 Task: Search one way flight ticket for 5 adults, 2 children, 1 infant in seat and 1 infant on lap in economy from Alpena: Alpena County Regional Airport to Jacksonville: Albert J. Ellis Airport on 5-3-2023. Choice of flights is Alaska. Number of bags: 1 carry on bag. Price is upto 78000. Outbound departure time preference is 21:00.
Action: Mouse moved to (210, 310)
Screenshot: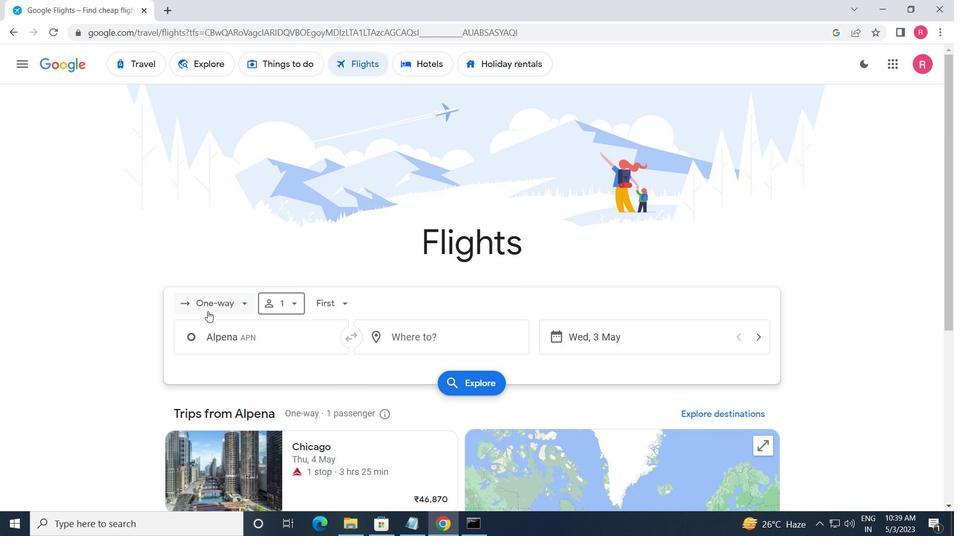 
Action: Mouse pressed left at (210, 310)
Screenshot: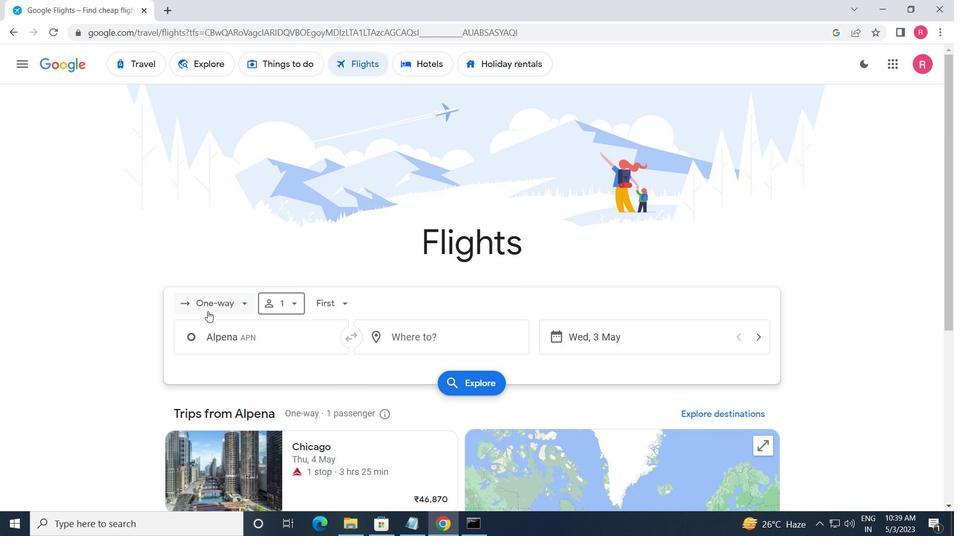 
Action: Mouse moved to (230, 358)
Screenshot: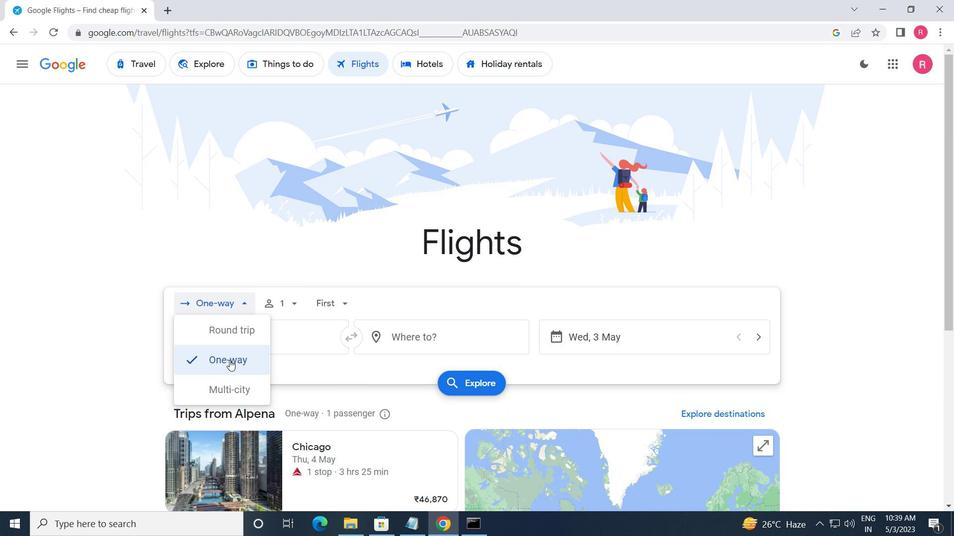 
Action: Mouse pressed left at (230, 358)
Screenshot: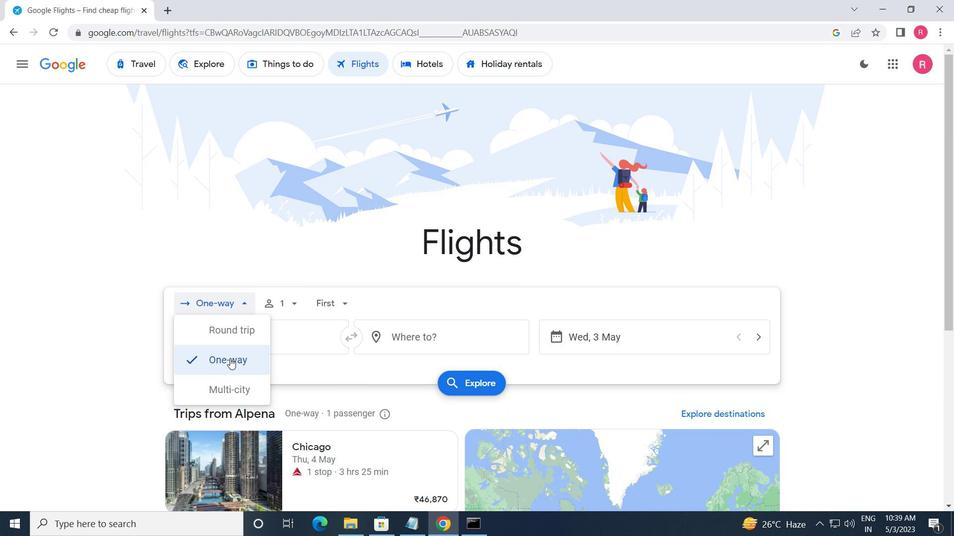 
Action: Mouse moved to (302, 301)
Screenshot: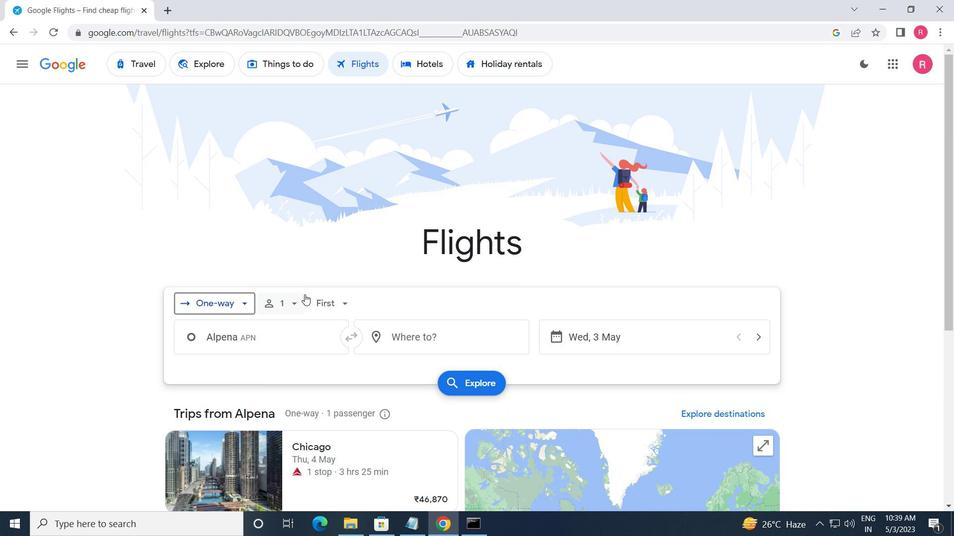 
Action: Mouse pressed left at (302, 301)
Screenshot: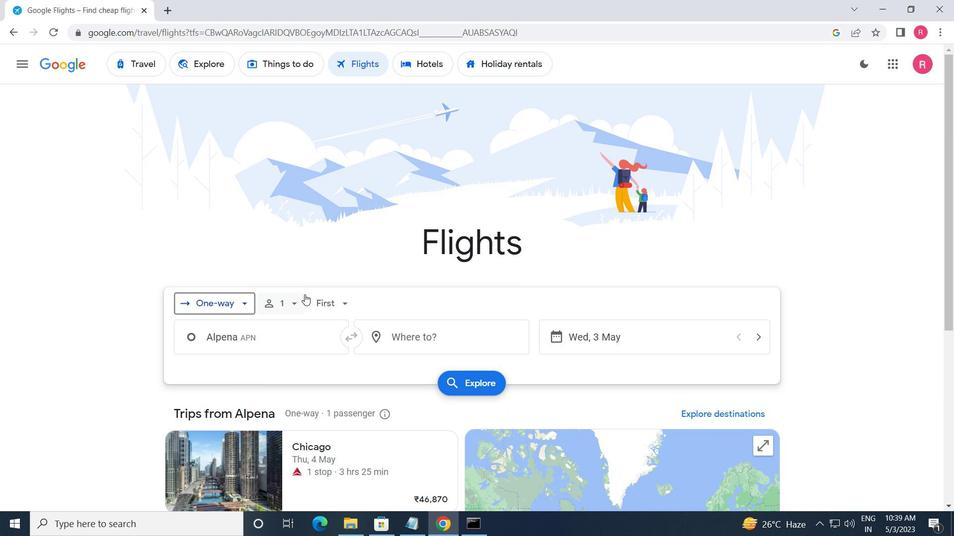 
Action: Mouse moved to (380, 337)
Screenshot: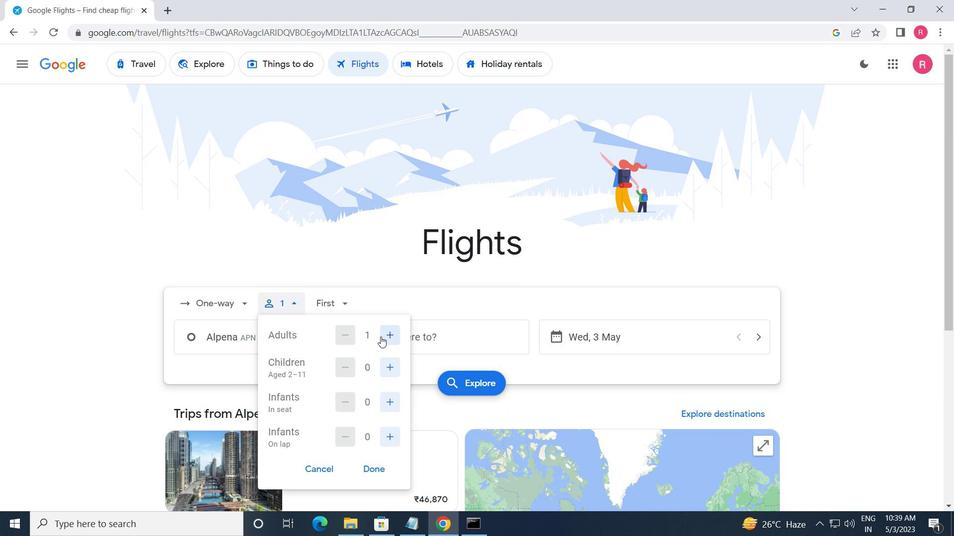 
Action: Mouse pressed left at (380, 337)
Screenshot: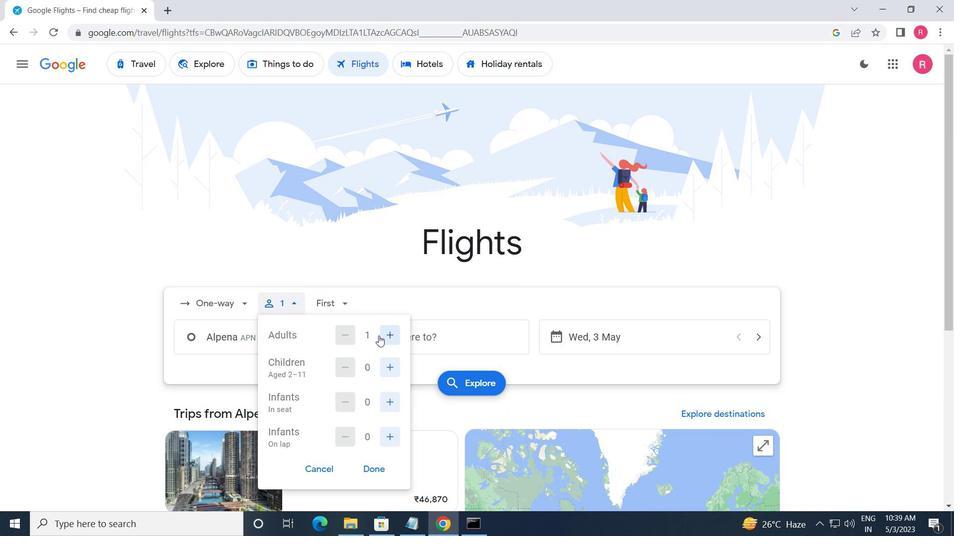
Action: Mouse pressed left at (380, 337)
Screenshot: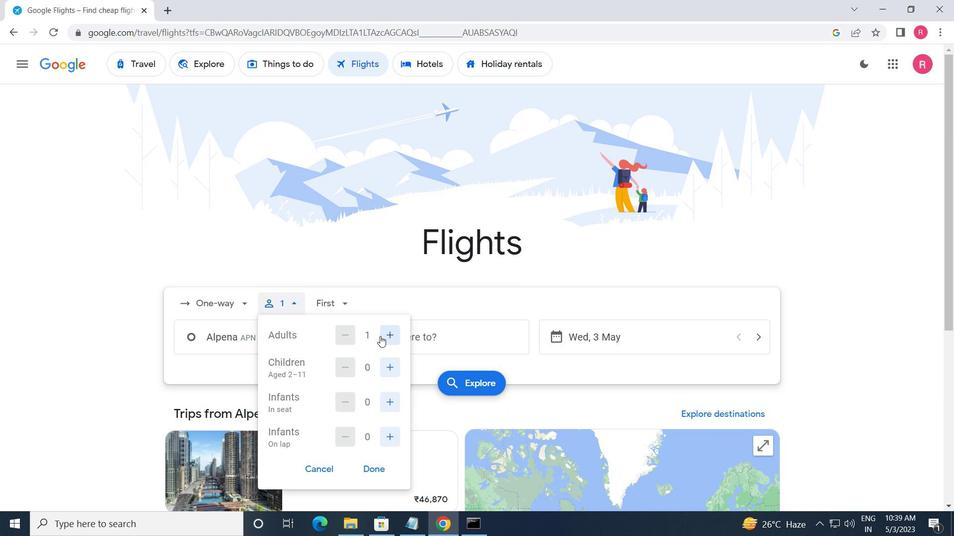 
Action: Mouse pressed left at (380, 337)
Screenshot: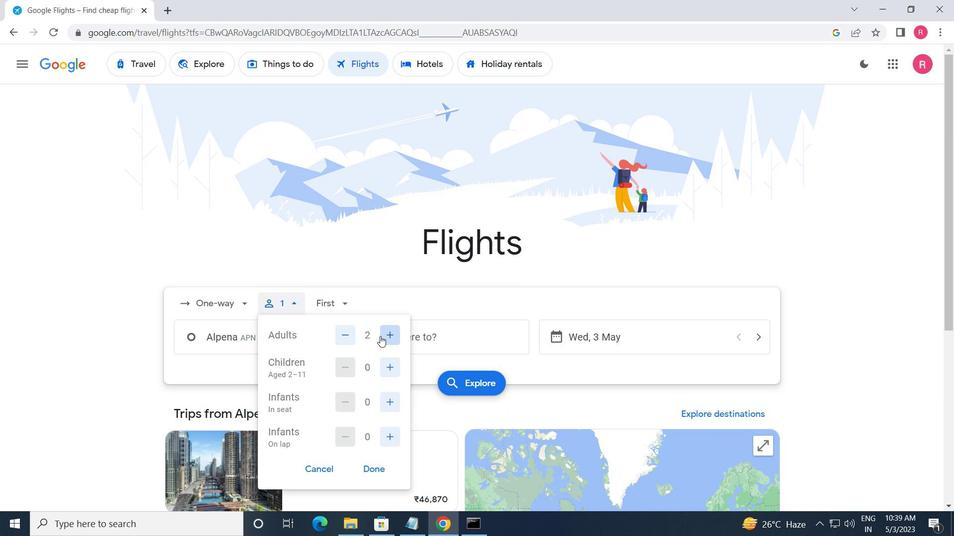 
Action: Mouse moved to (391, 338)
Screenshot: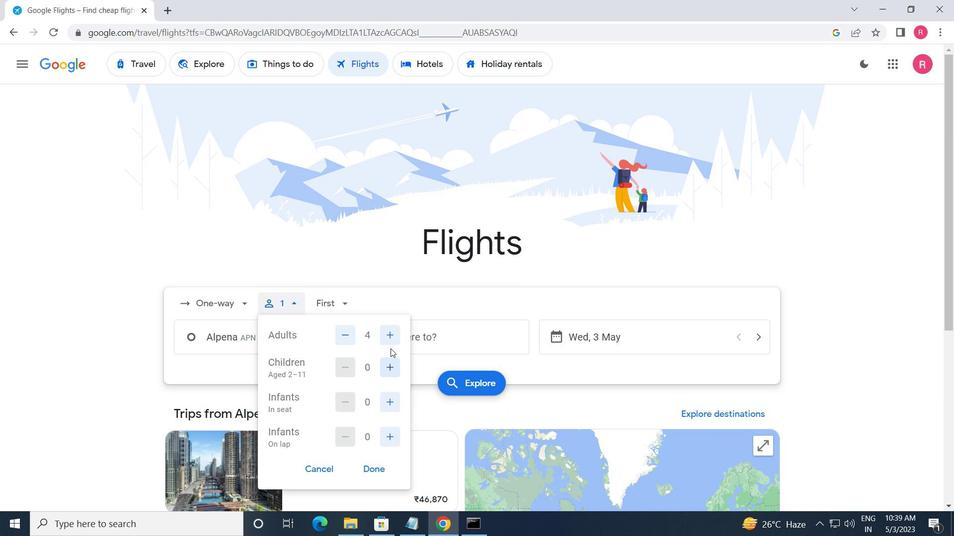 
Action: Mouse pressed left at (391, 338)
Screenshot: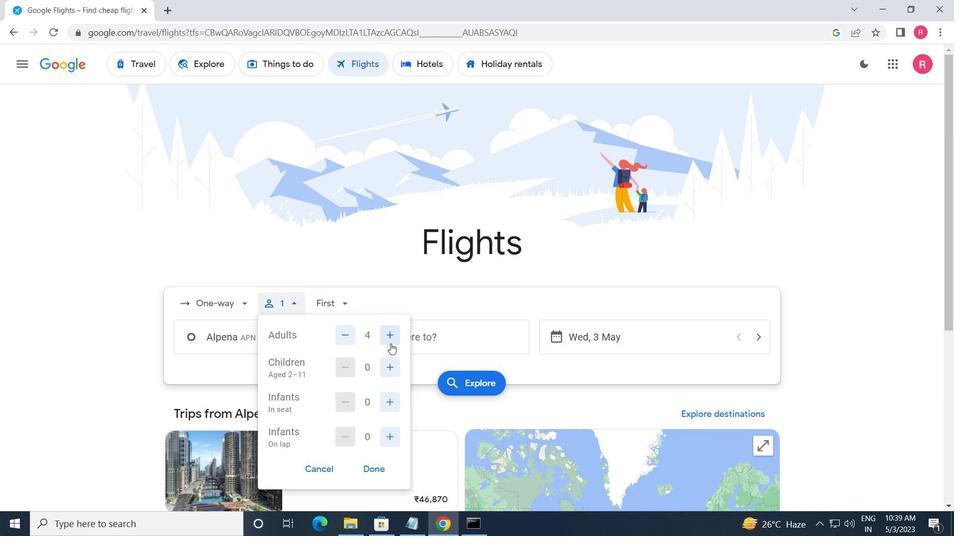 
Action: Mouse moved to (388, 367)
Screenshot: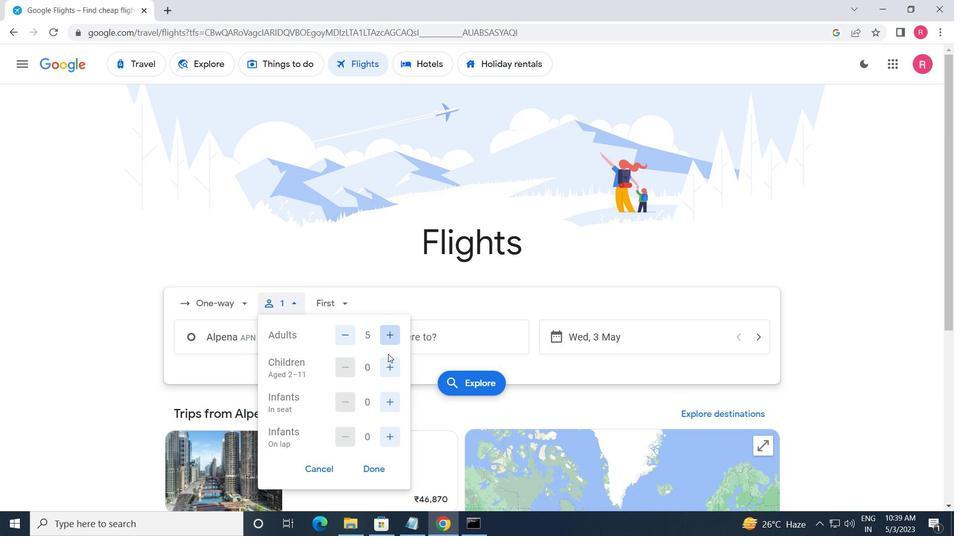 
Action: Mouse pressed left at (388, 367)
Screenshot: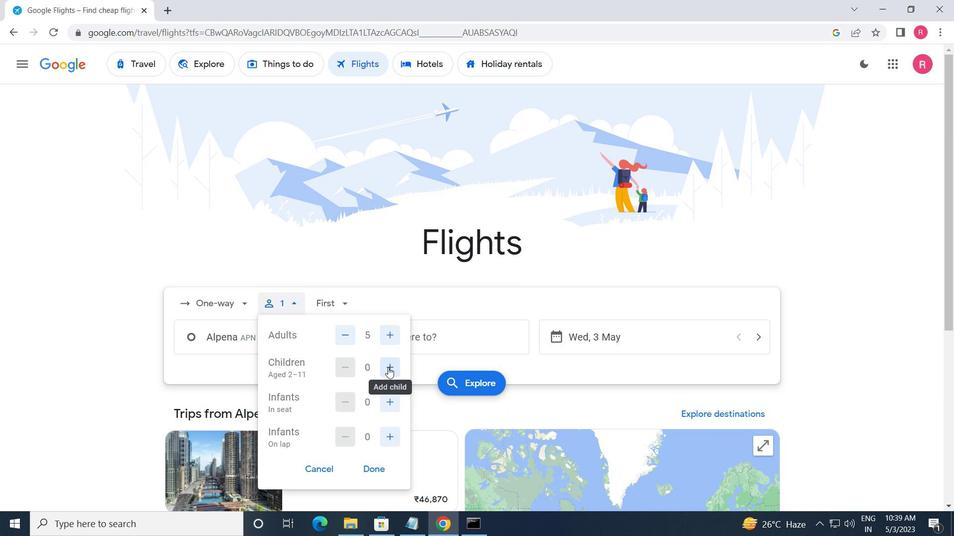 
Action: Mouse moved to (388, 367)
Screenshot: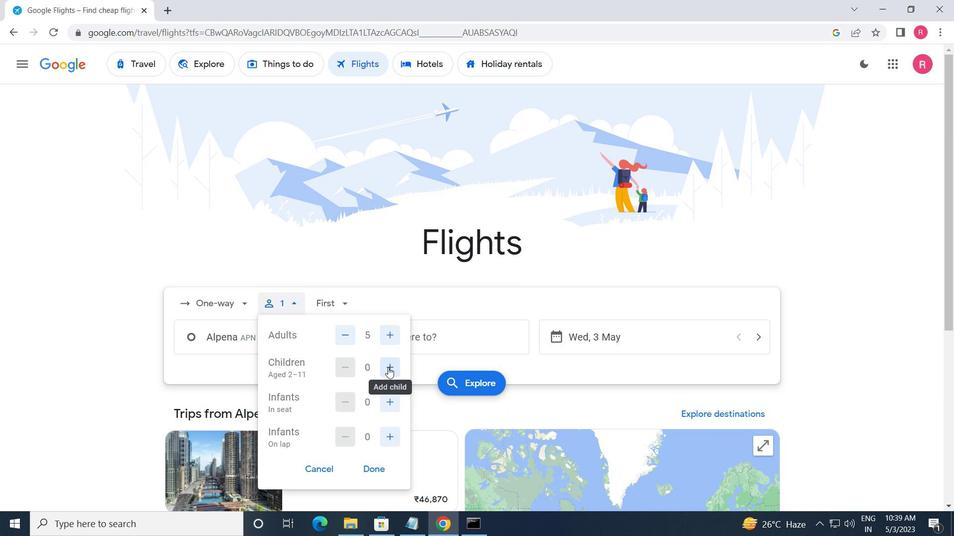 
Action: Mouse pressed left at (388, 367)
Screenshot: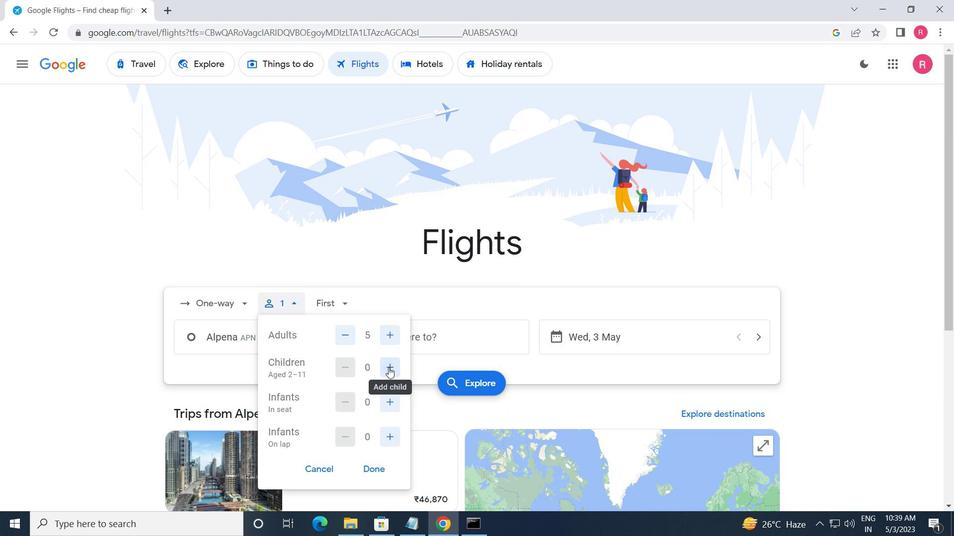 
Action: Mouse moved to (394, 404)
Screenshot: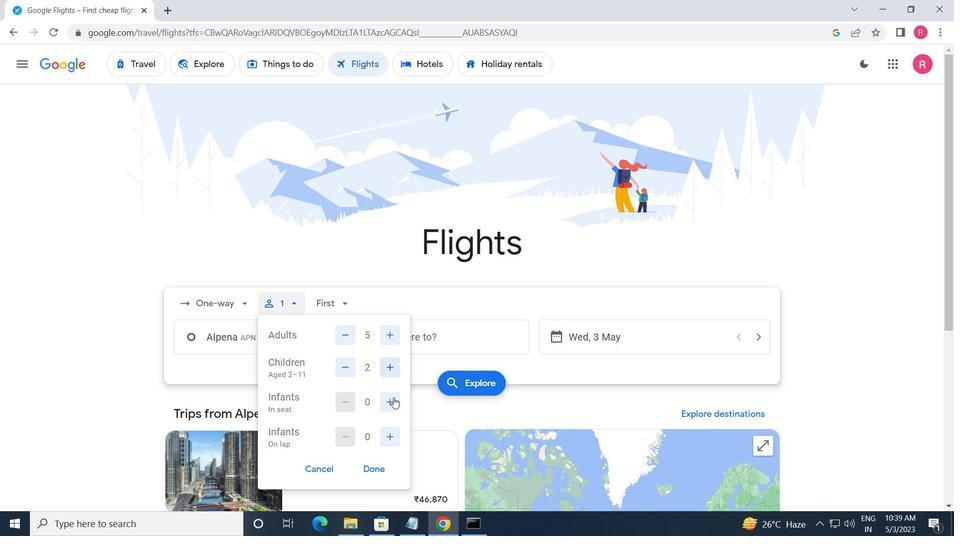 
Action: Mouse pressed left at (394, 404)
Screenshot: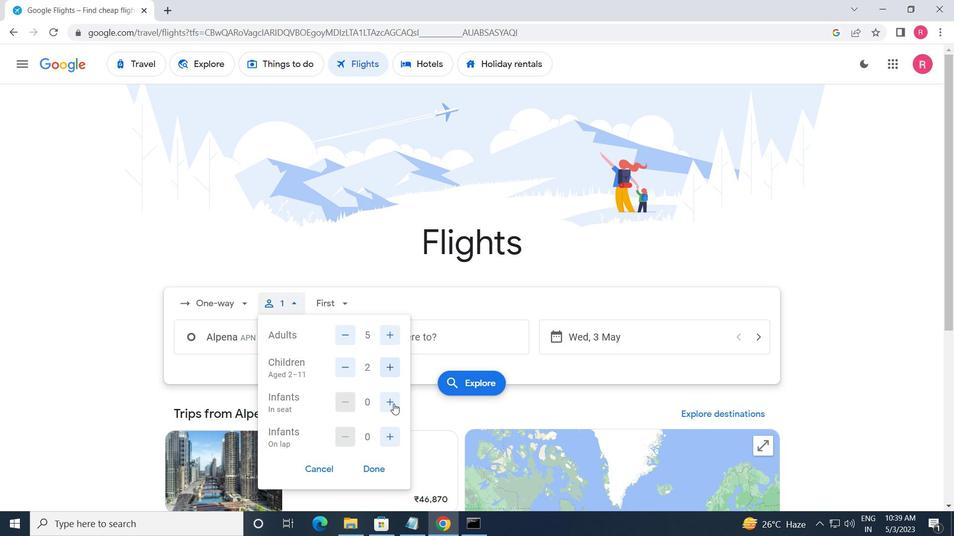 
Action: Mouse moved to (391, 439)
Screenshot: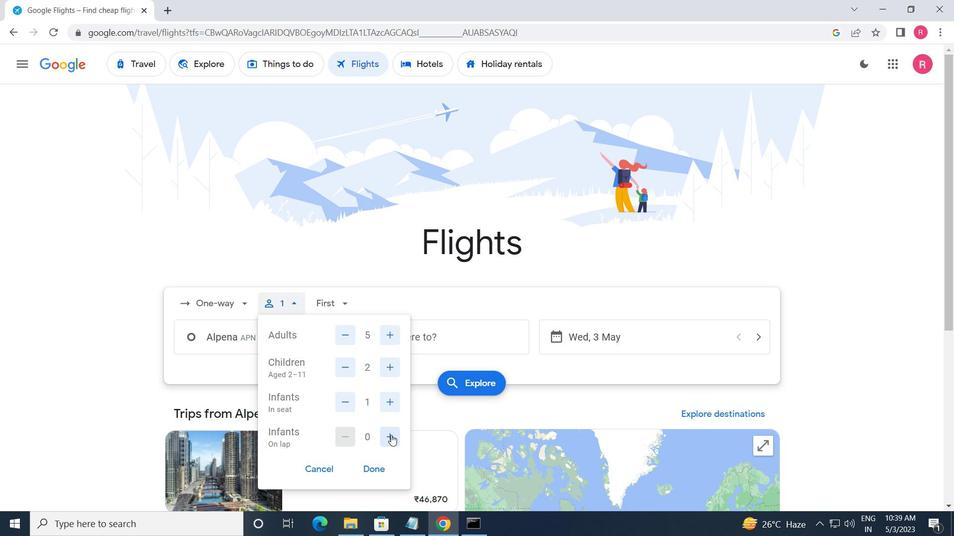 
Action: Mouse pressed left at (391, 439)
Screenshot: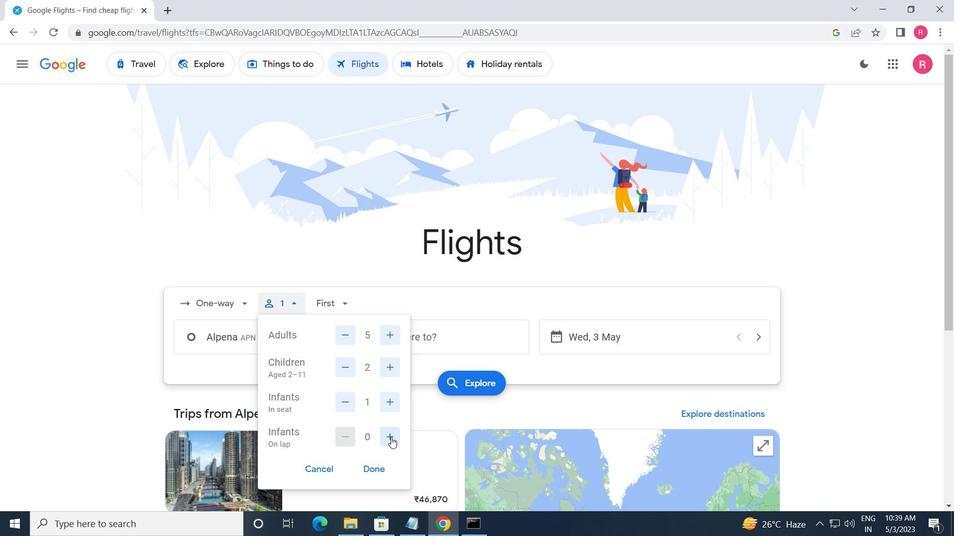 
Action: Mouse moved to (381, 470)
Screenshot: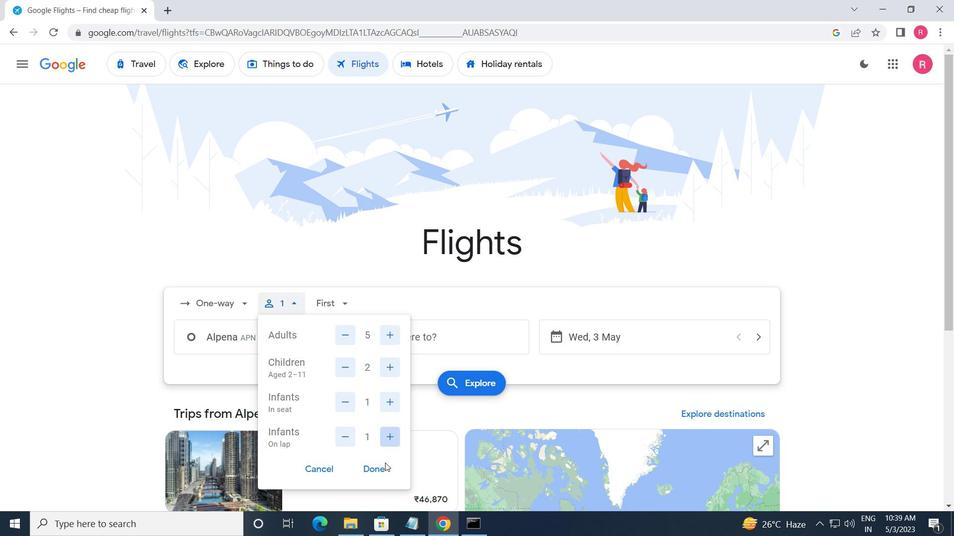 
Action: Mouse pressed left at (381, 470)
Screenshot: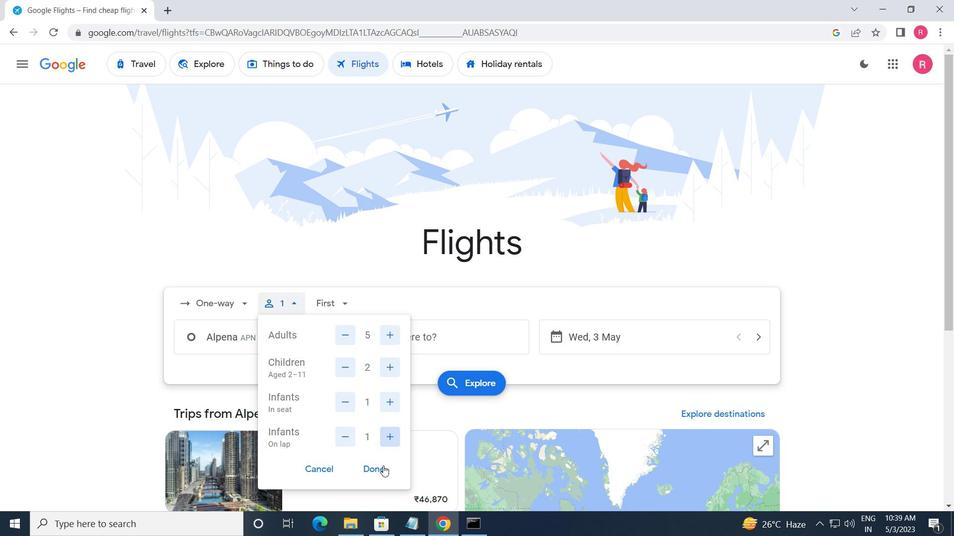
Action: Mouse moved to (338, 309)
Screenshot: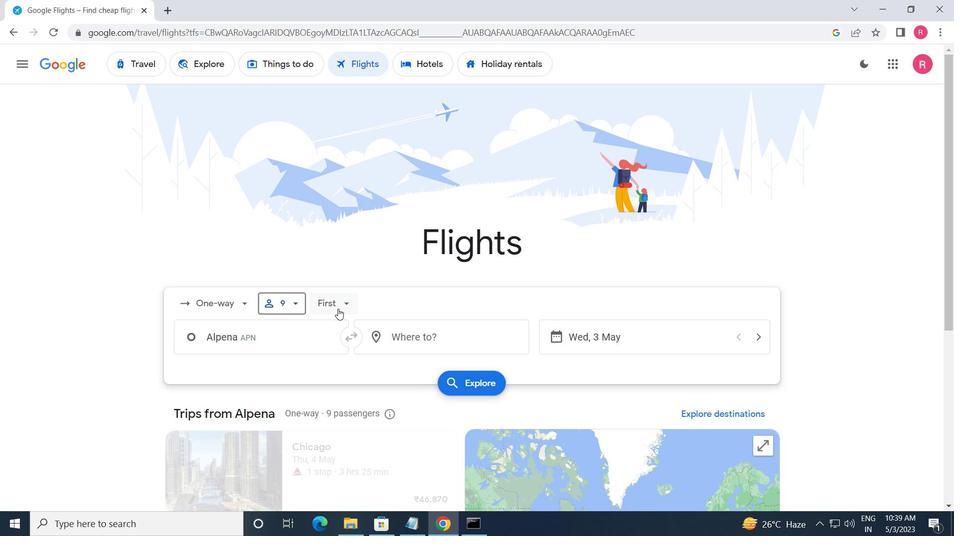 
Action: Mouse pressed left at (338, 309)
Screenshot: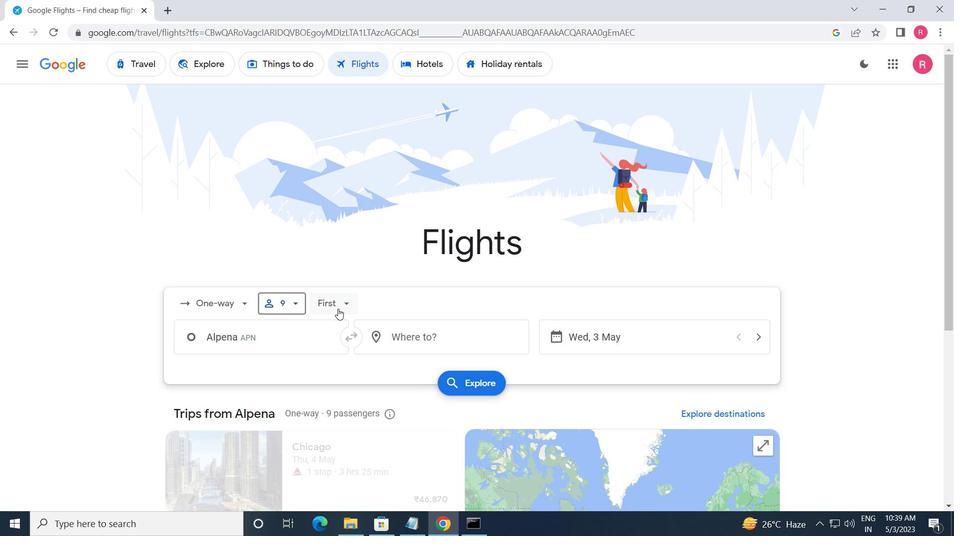 
Action: Mouse moved to (350, 338)
Screenshot: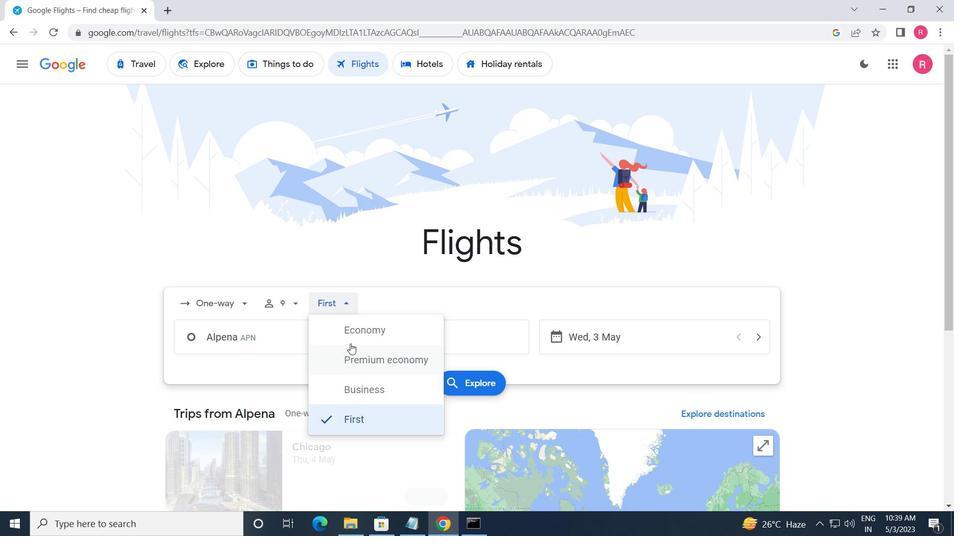 
Action: Mouse pressed left at (350, 338)
Screenshot: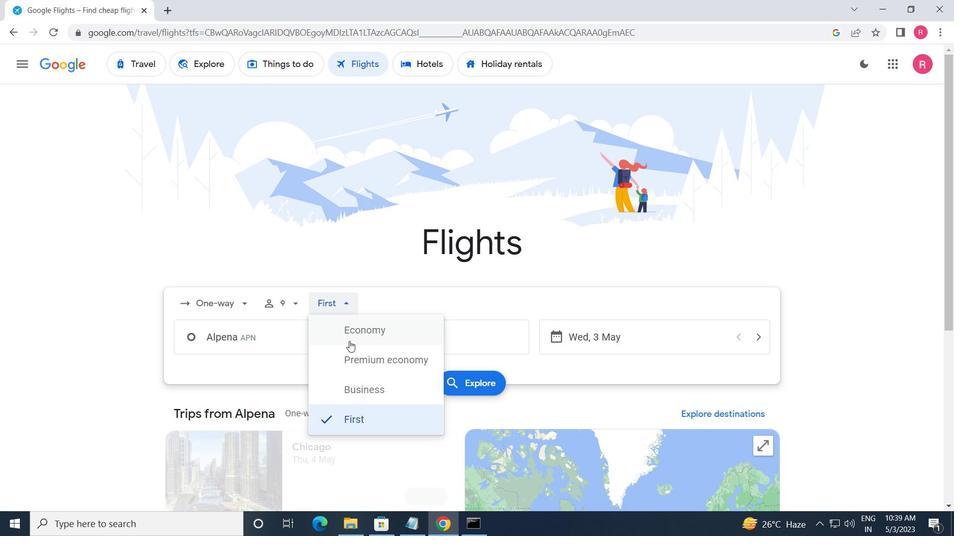
Action: Mouse moved to (289, 336)
Screenshot: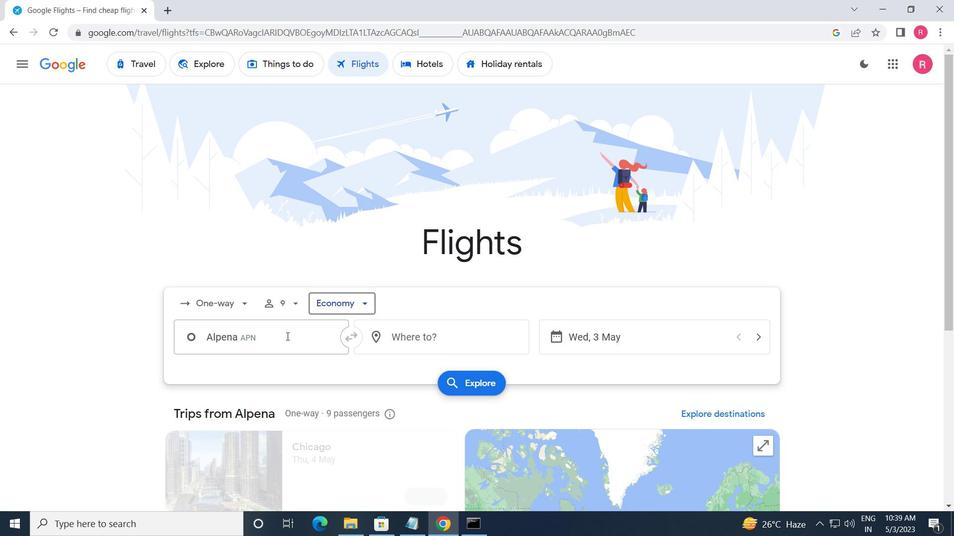 
Action: Mouse pressed left at (289, 336)
Screenshot: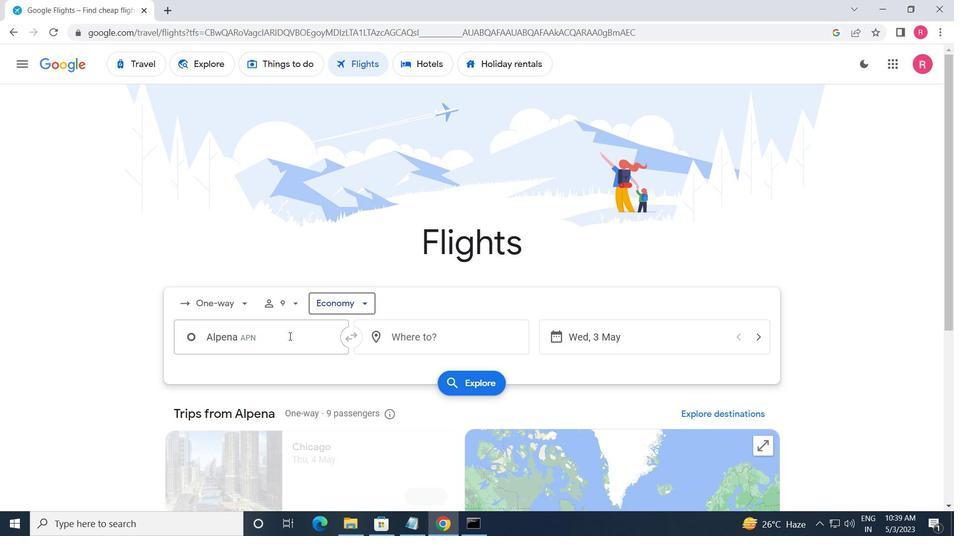 
Action: Mouse moved to (302, 438)
Screenshot: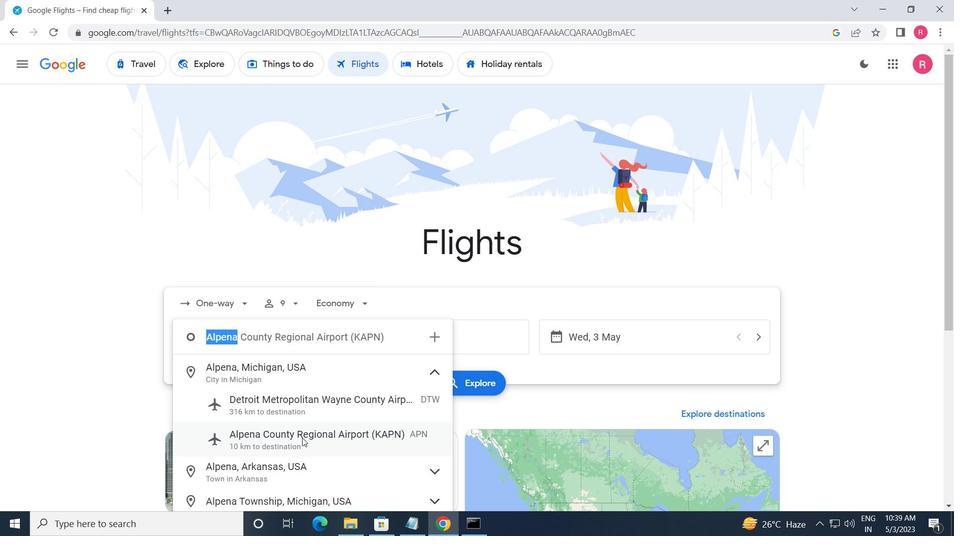 
Action: Mouse pressed left at (302, 438)
Screenshot: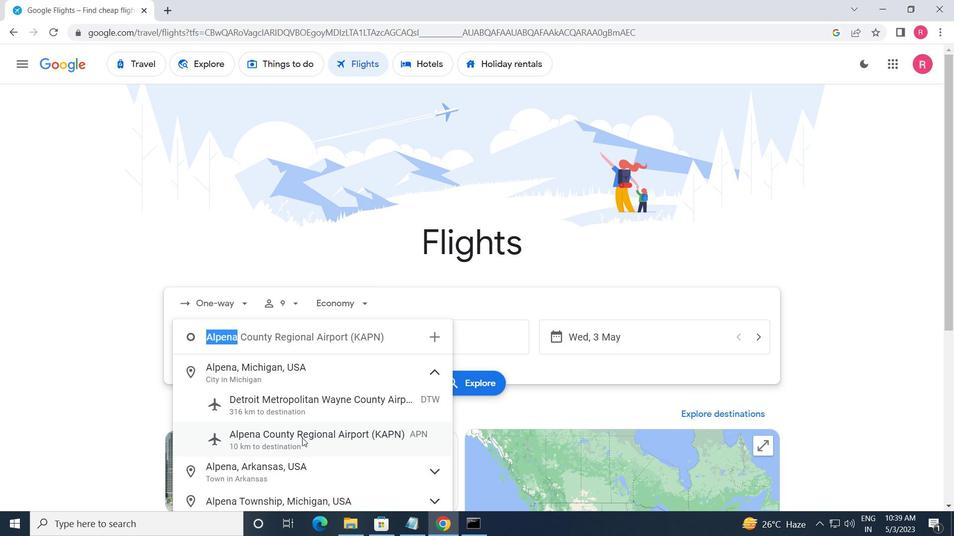 
Action: Mouse moved to (413, 318)
Screenshot: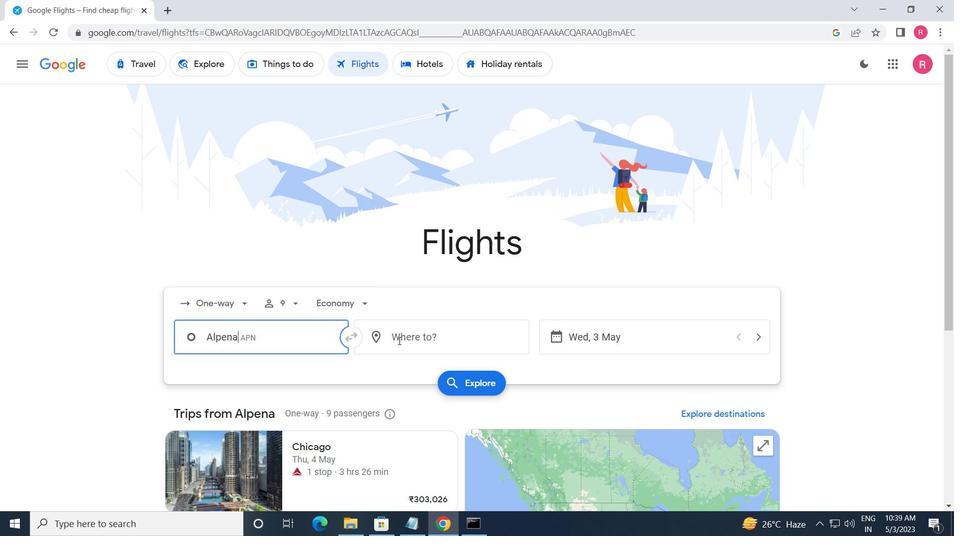 
Action: Mouse pressed left at (413, 318)
Screenshot: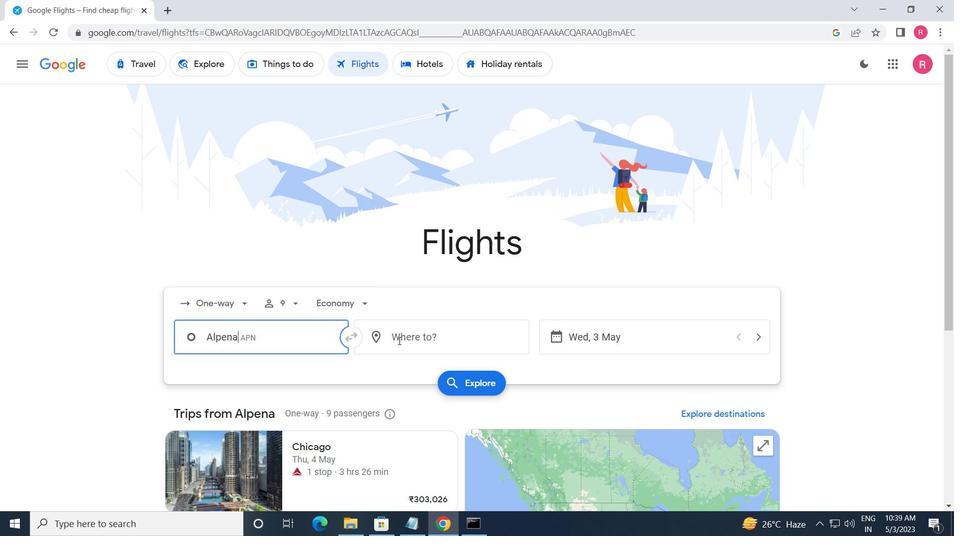 
Action: Mouse moved to (413, 346)
Screenshot: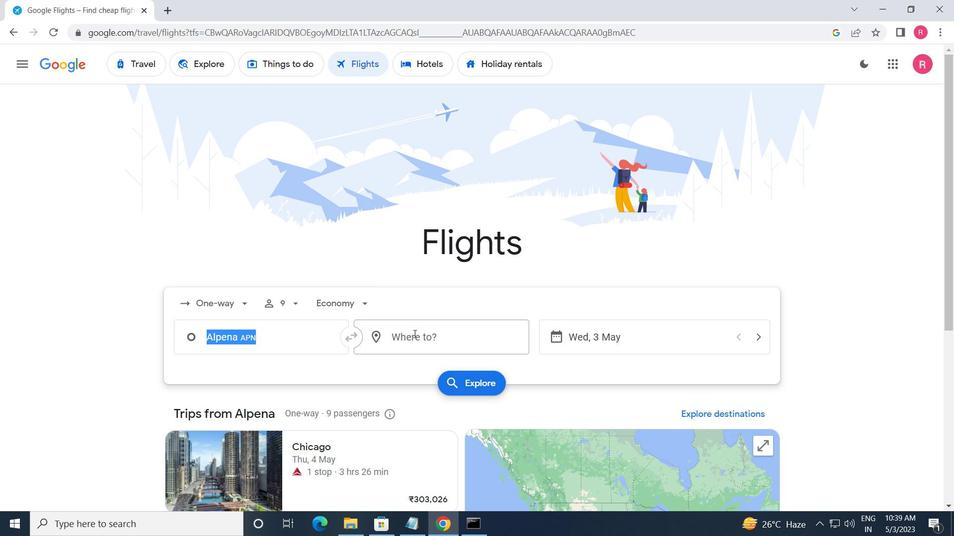 
Action: Mouse pressed left at (413, 346)
Screenshot: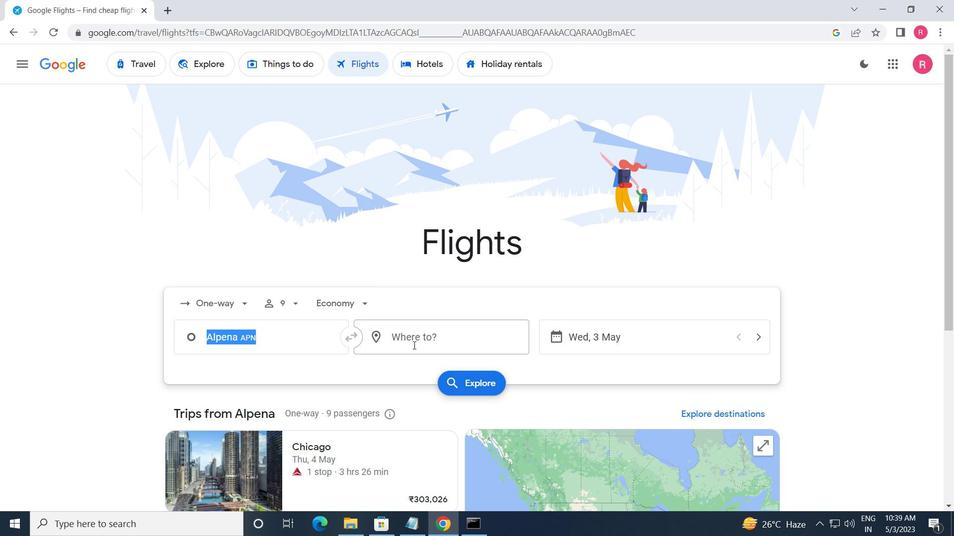 
Action: Mouse moved to (403, 466)
Screenshot: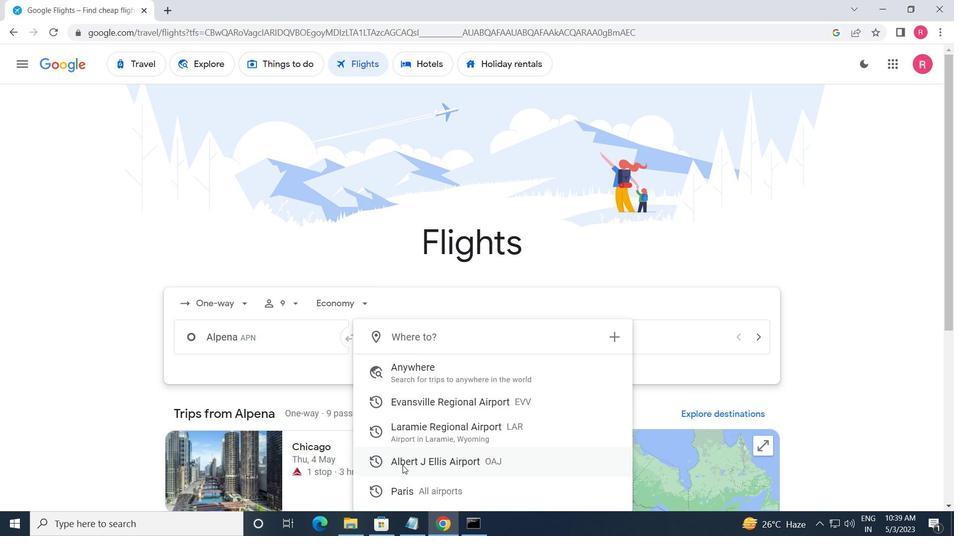 
Action: Mouse pressed left at (403, 466)
Screenshot: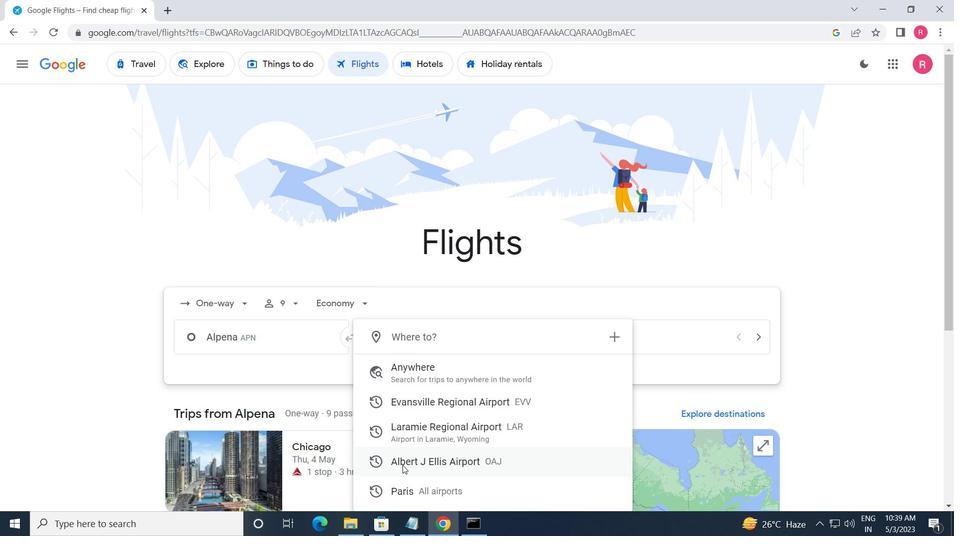 
Action: Mouse moved to (622, 335)
Screenshot: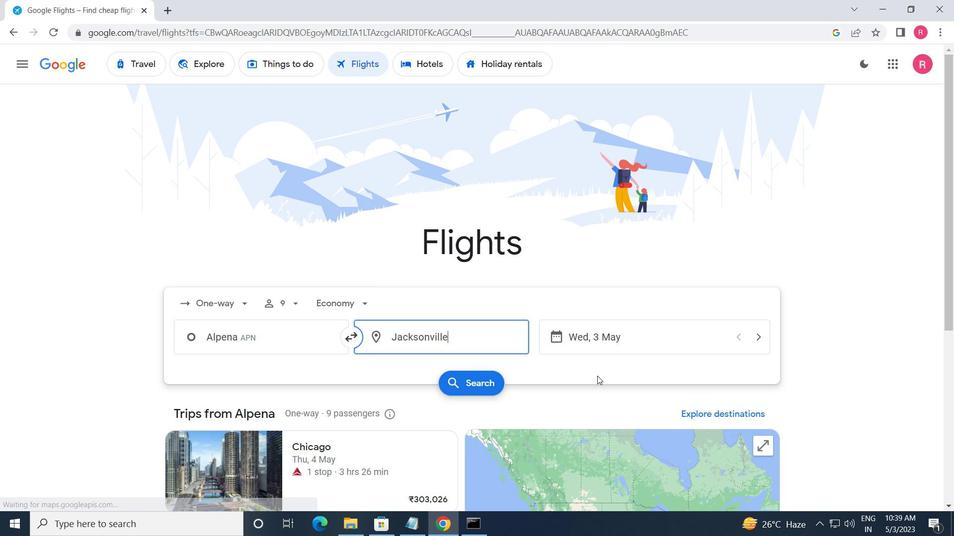 
Action: Mouse pressed left at (622, 335)
Screenshot: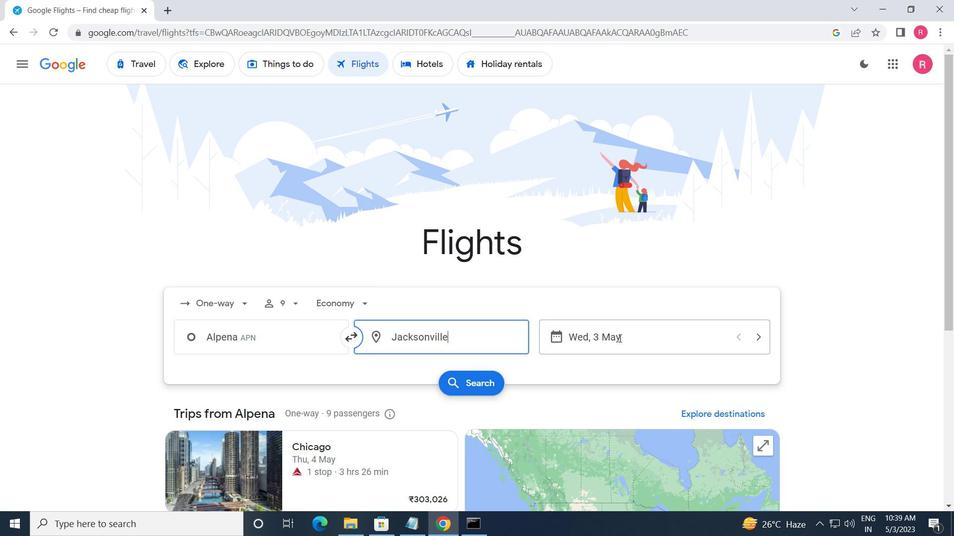 
Action: Mouse moved to (432, 291)
Screenshot: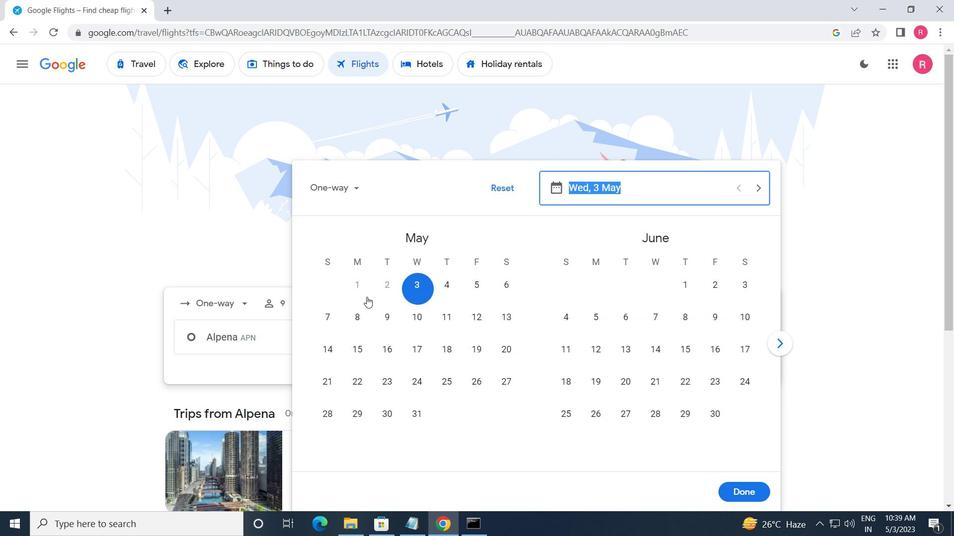 
Action: Mouse pressed left at (432, 291)
Screenshot: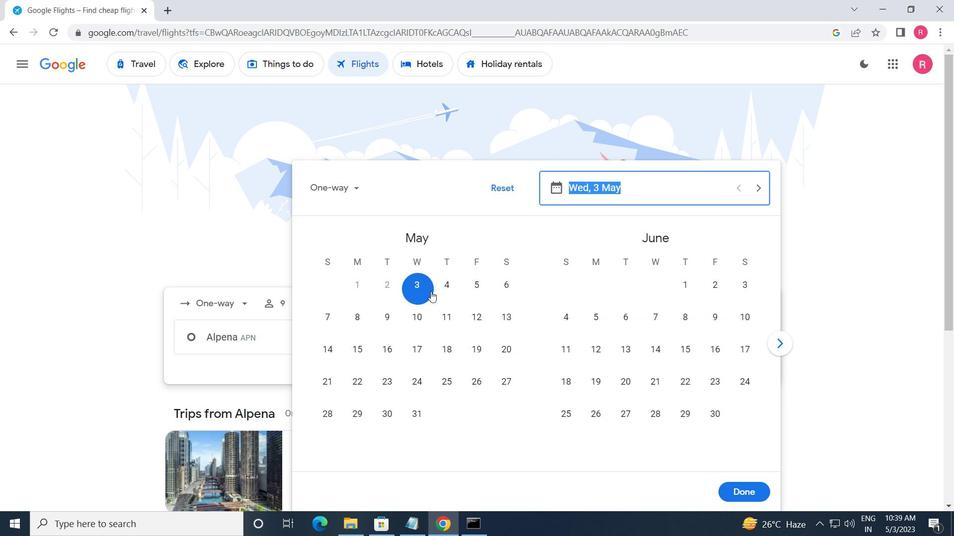 
Action: Mouse moved to (739, 499)
Screenshot: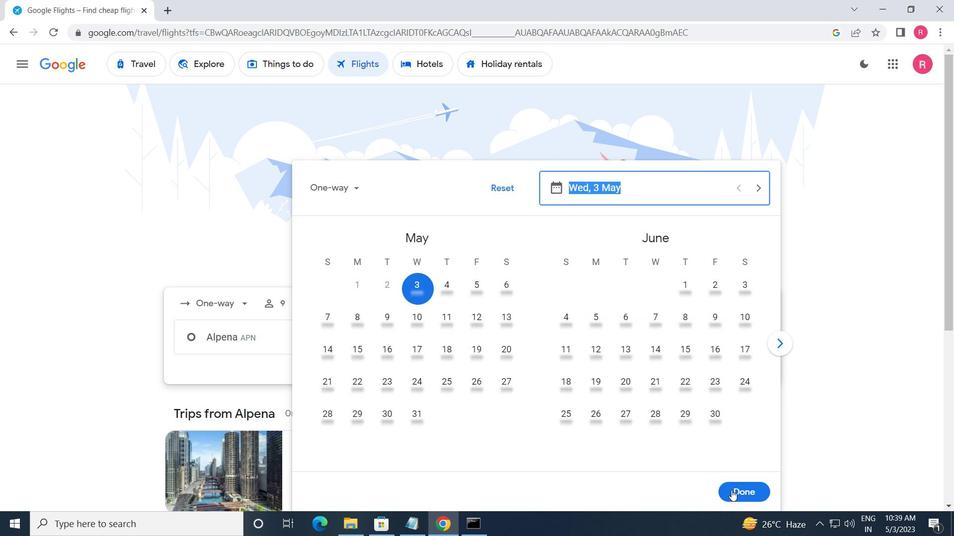 
Action: Mouse pressed left at (739, 499)
Screenshot: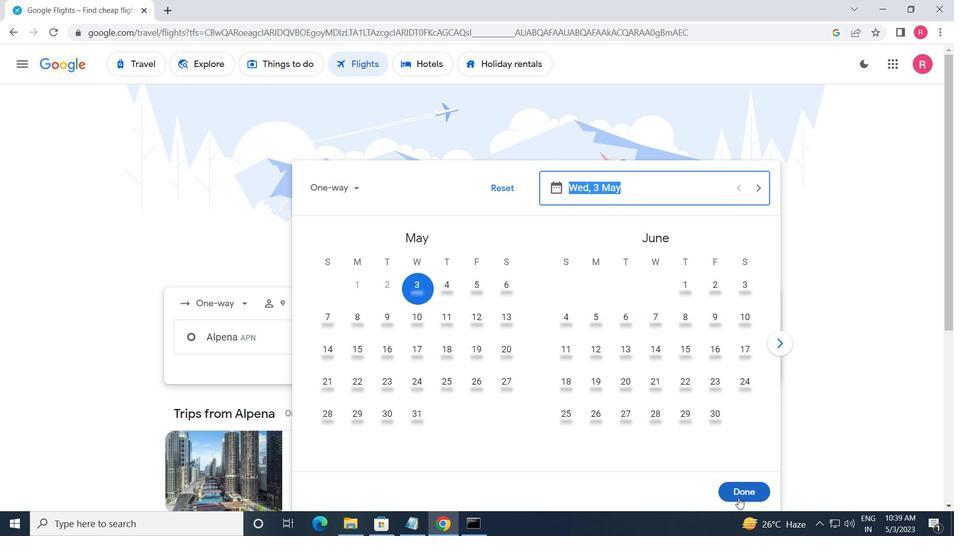 
Action: Mouse moved to (494, 378)
Screenshot: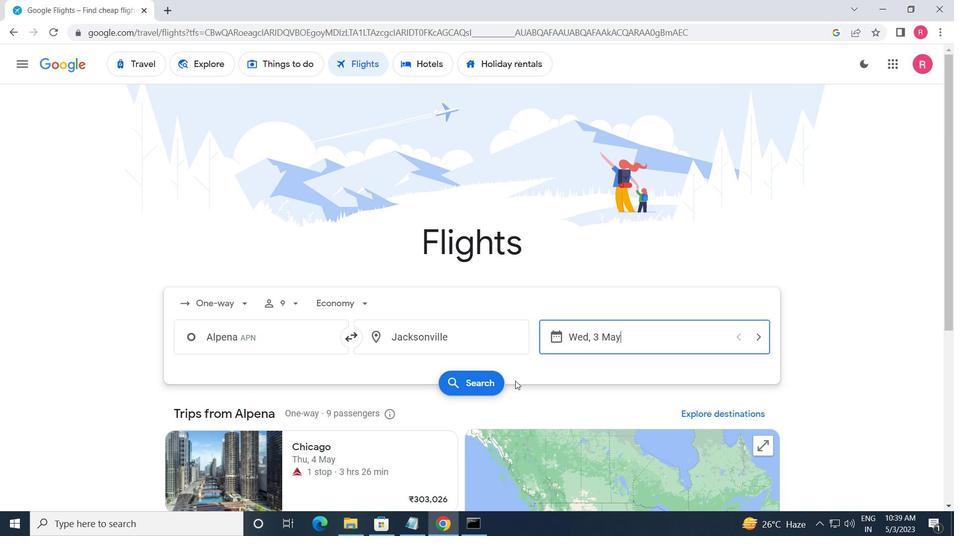 
Action: Mouse pressed left at (494, 378)
Screenshot: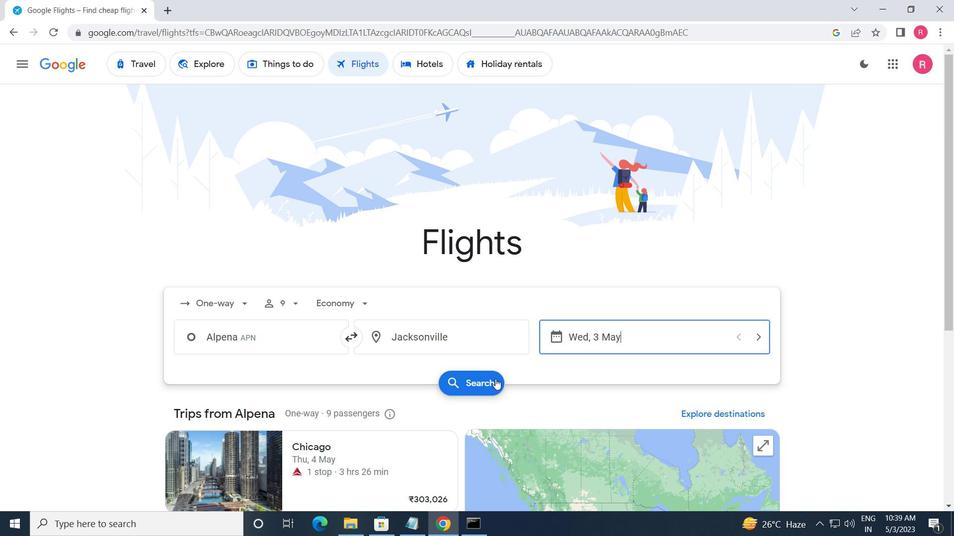 
Action: Mouse moved to (168, 186)
Screenshot: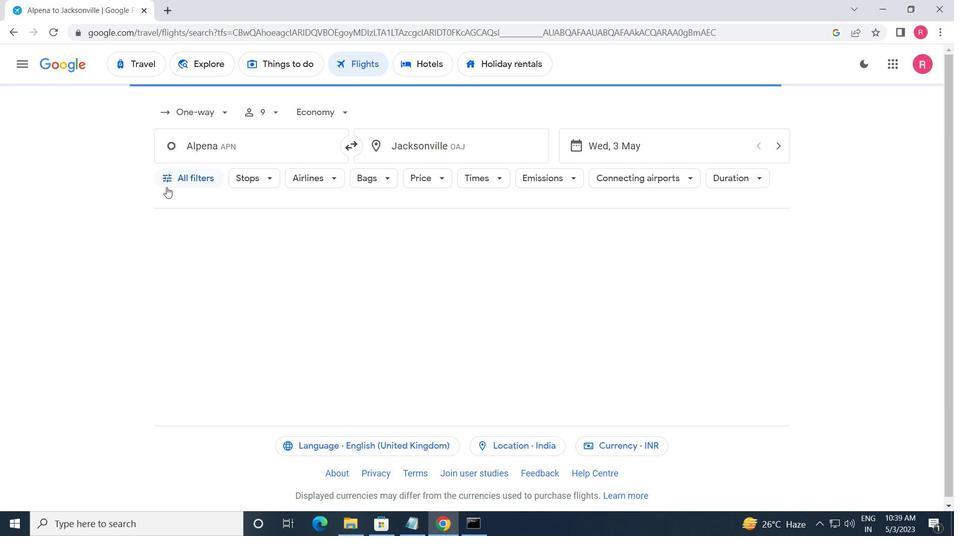 
Action: Mouse pressed left at (168, 186)
Screenshot: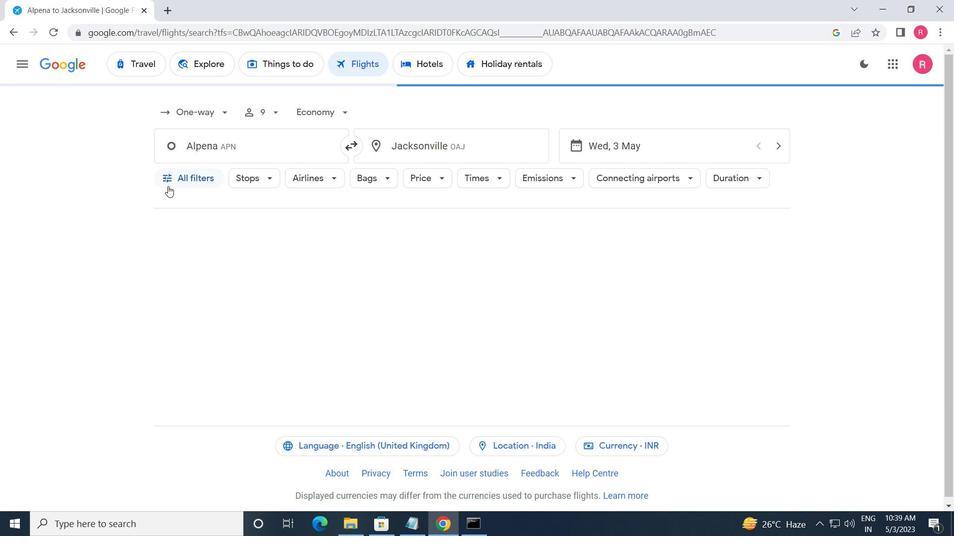
Action: Mouse moved to (205, 318)
Screenshot: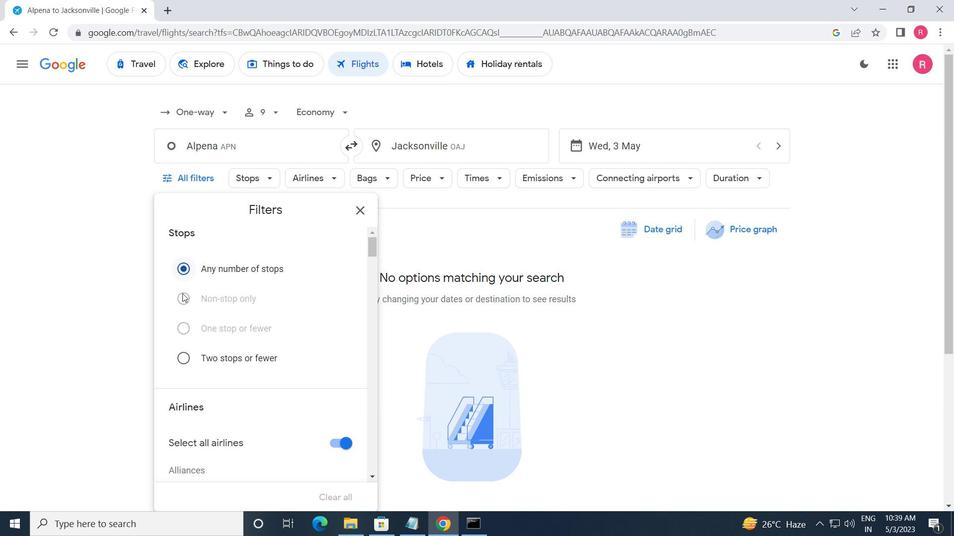
Action: Mouse scrolled (205, 317) with delta (0, 0)
Screenshot: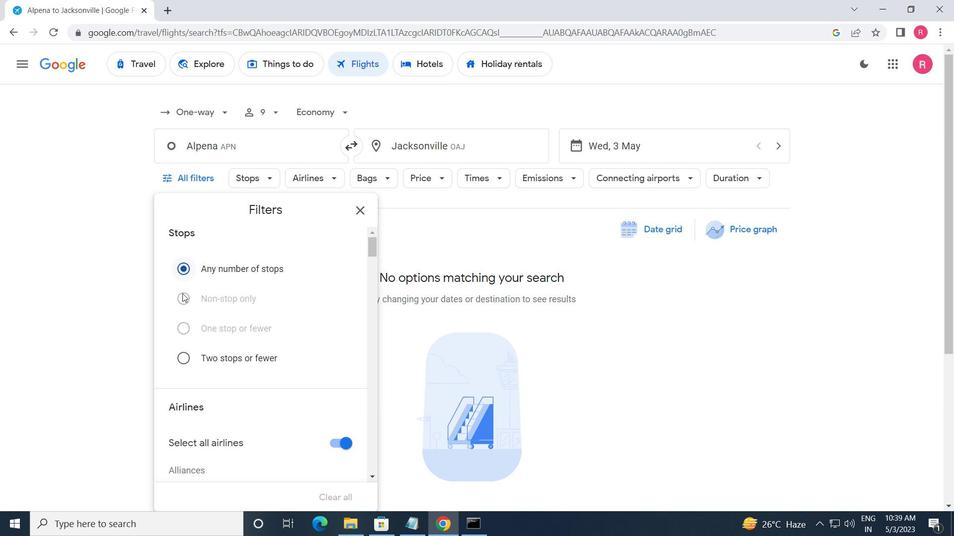 
Action: Mouse moved to (210, 322)
Screenshot: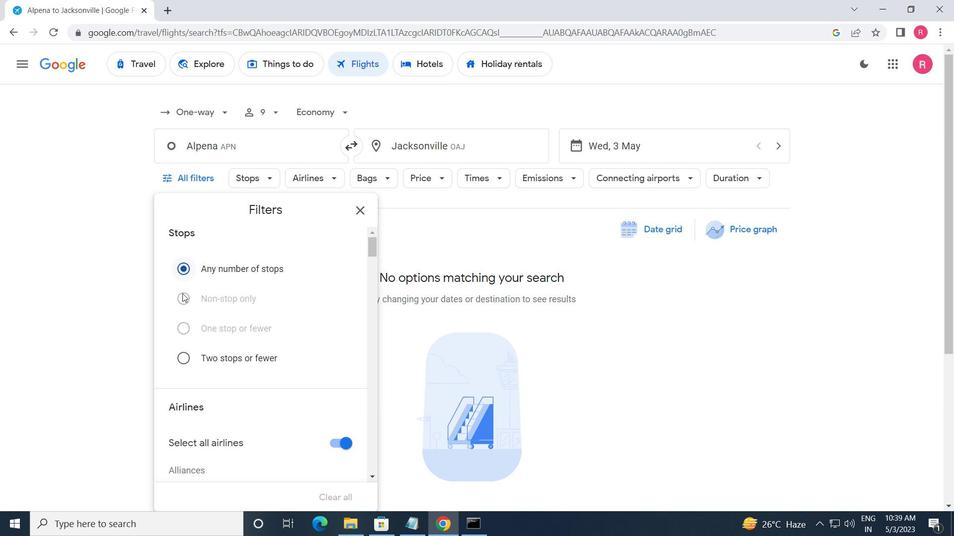 
Action: Mouse scrolled (210, 322) with delta (0, 0)
Screenshot: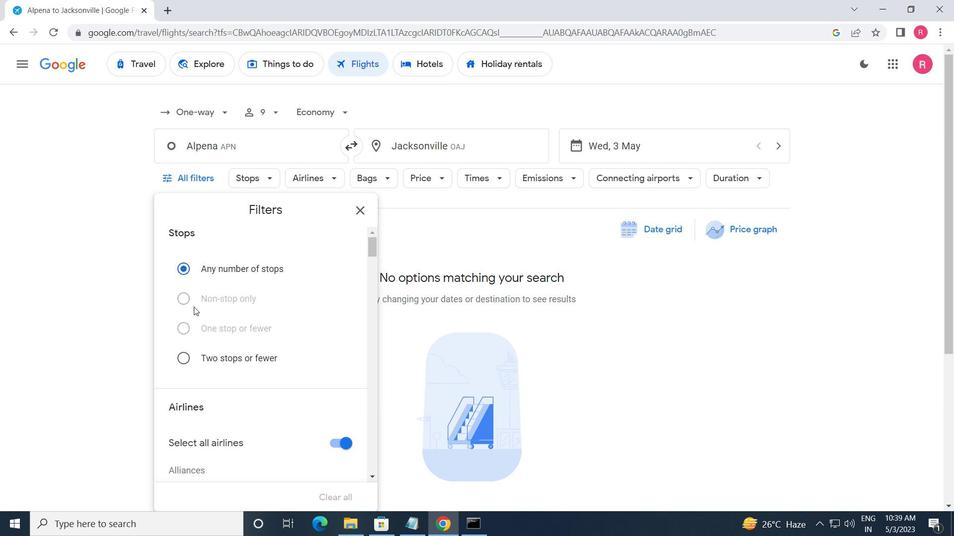 
Action: Mouse moved to (210, 323)
Screenshot: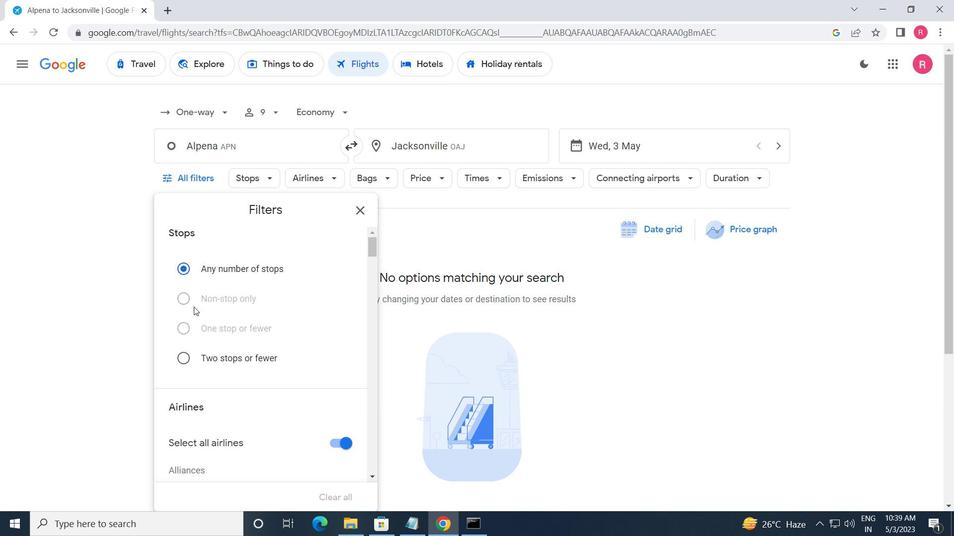 
Action: Mouse scrolled (210, 322) with delta (0, 0)
Screenshot: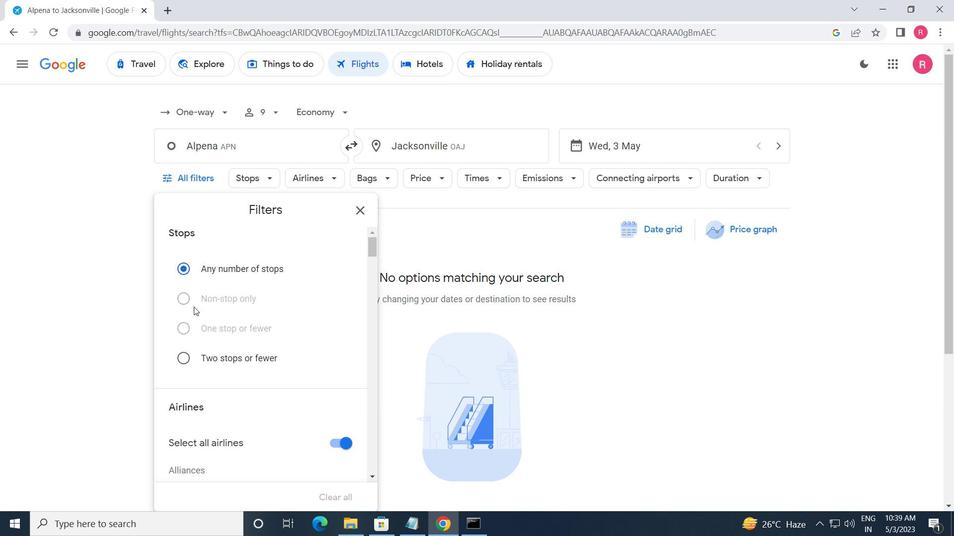 
Action: Mouse moved to (214, 325)
Screenshot: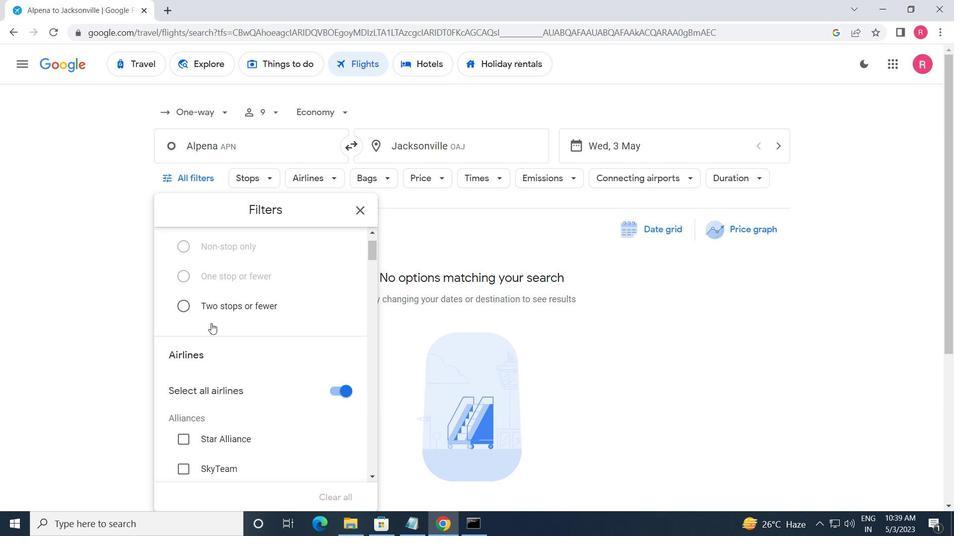 
Action: Mouse scrolled (214, 324) with delta (0, 0)
Screenshot: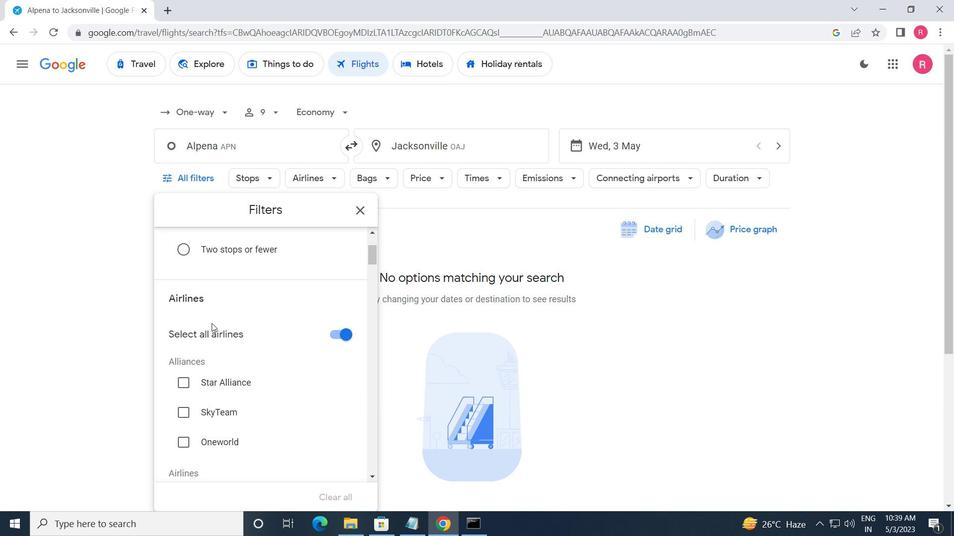 
Action: Mouse moved to (215, 325)
Screenshot: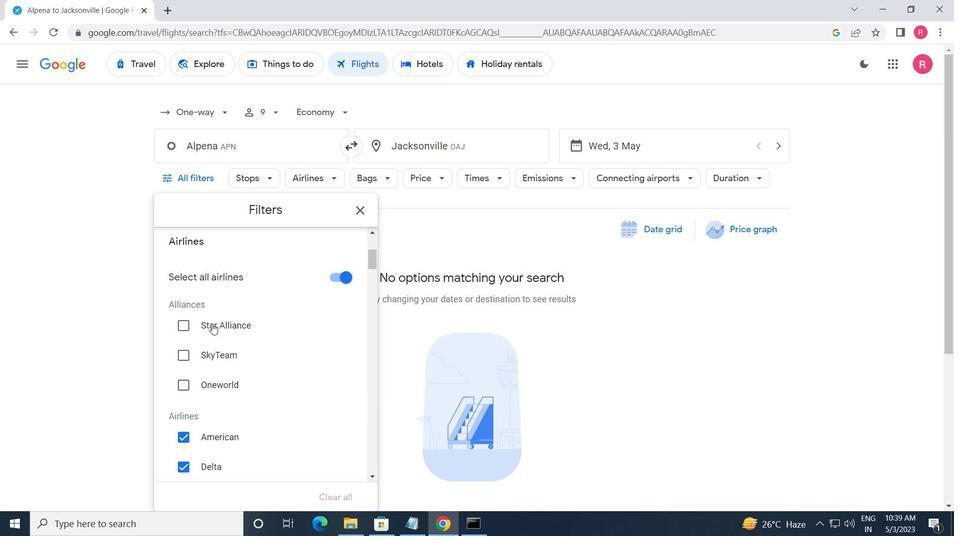 
Action: Mouse scrolled (215, 325) with delta (0, 0)
Screenshot: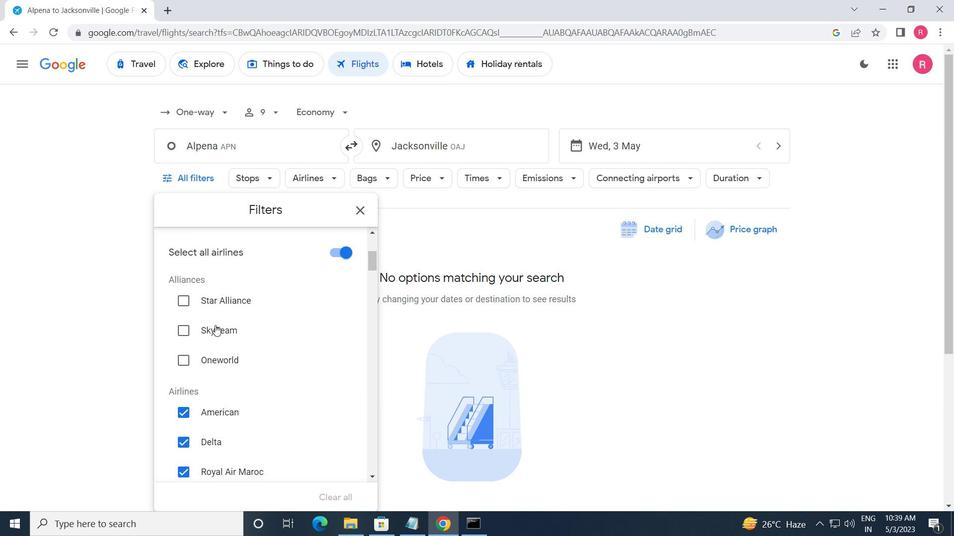 
Action: Mouse moved to (255, 329)
Screenshot: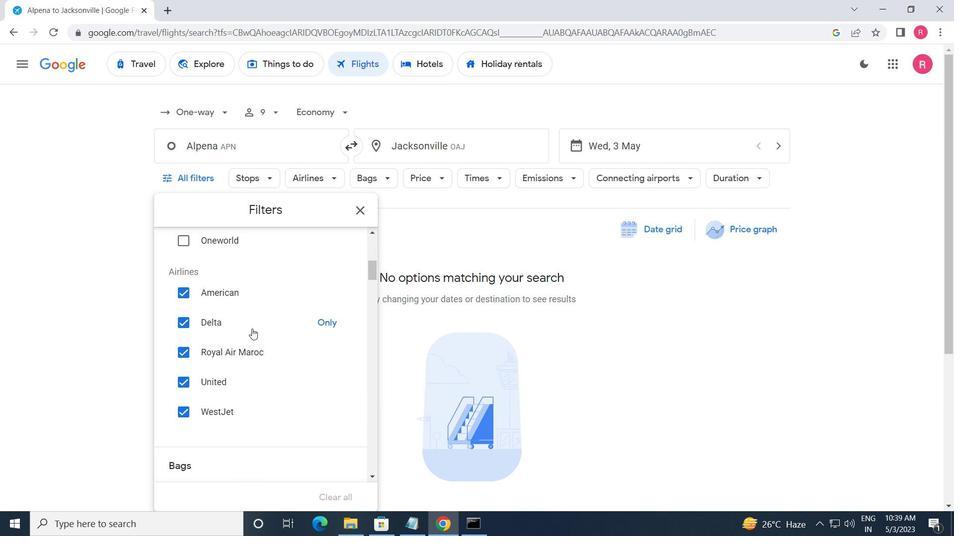 
Action: Mouse scrolled (255, 329) with delta (0, 0)
Screenshot: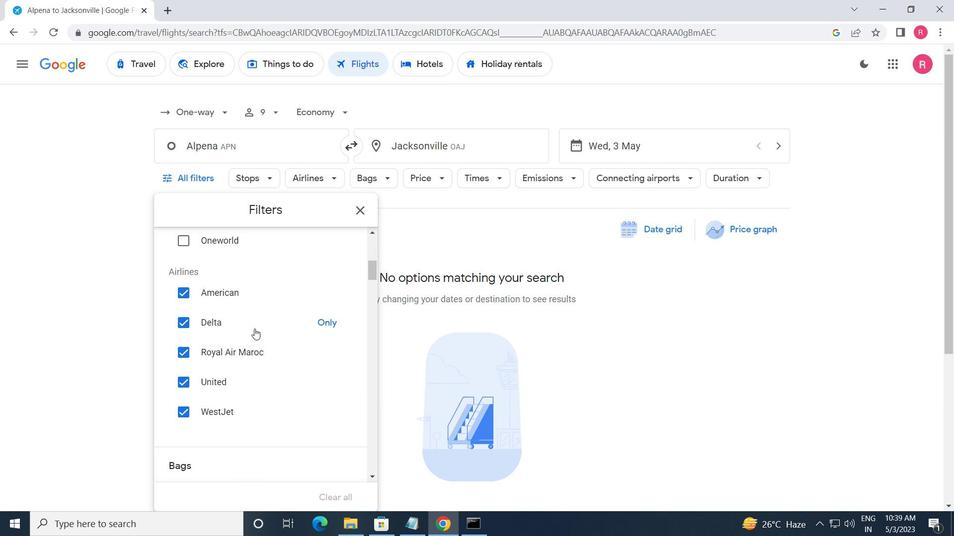 
Action: Mouse scrolled (255, 329) with delta (0, 0)
Screenshot: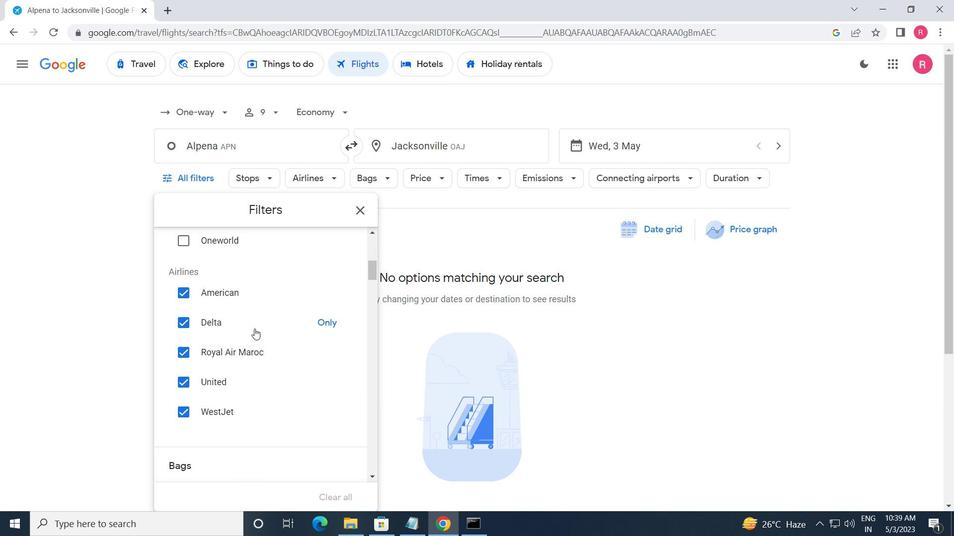 
Action: Mouse moved to (341, 259)
Screenshot: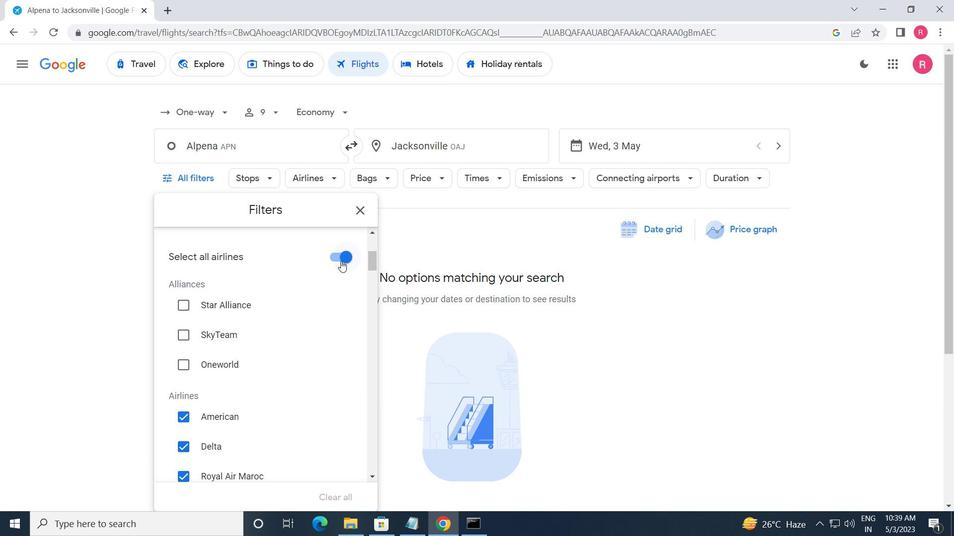
Action: Mouse pressed left at (341, 259)
Screenshot: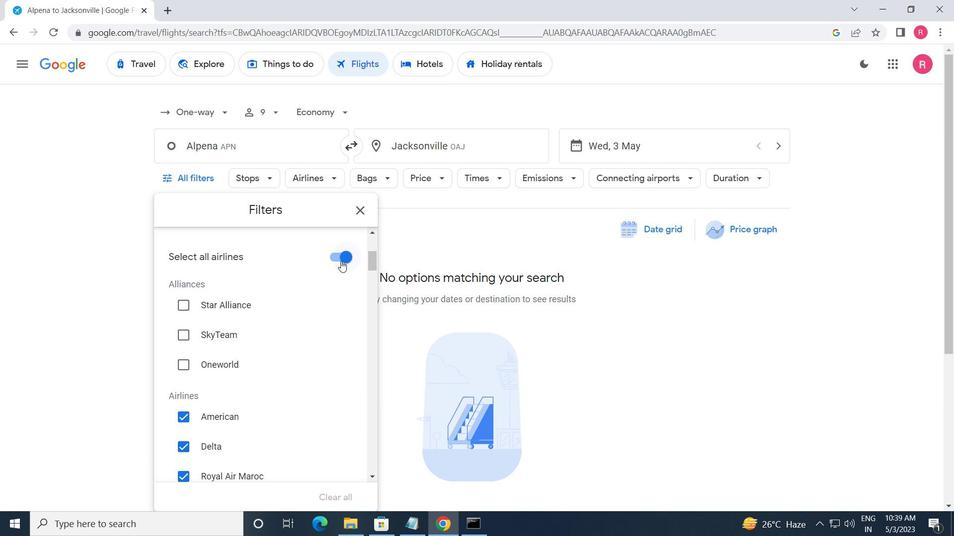 
Action: Mouse moved to (325, 307)
Screenshot: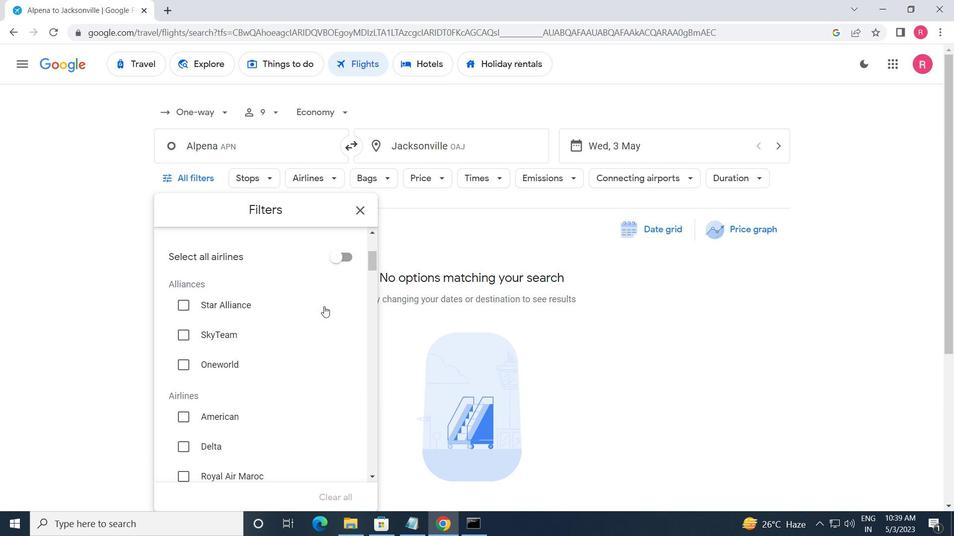 
Action: Mouse scrolled (325, 307) with delta (0, 0)
Screenshot: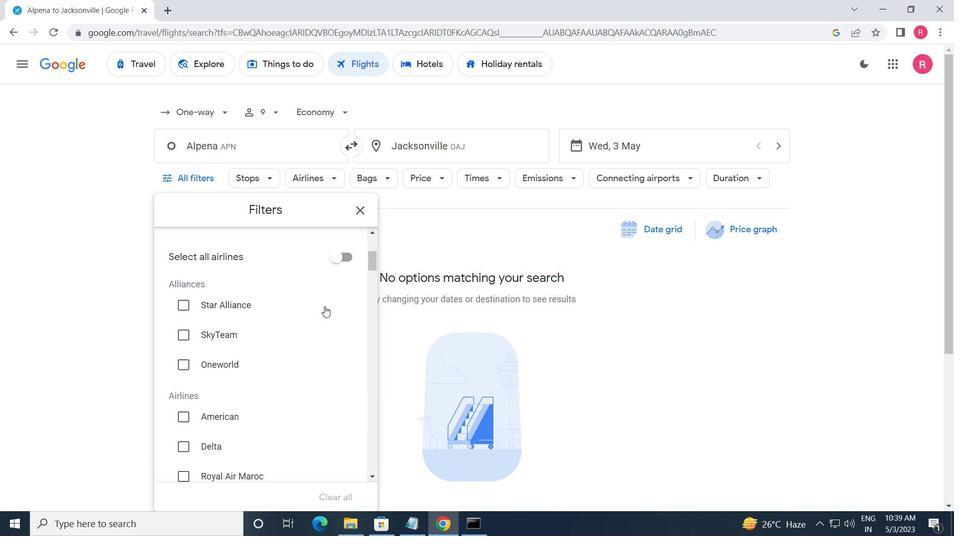 
Action: Mouse scrolled (325, 307) with delta (0, 0)
Screenshot: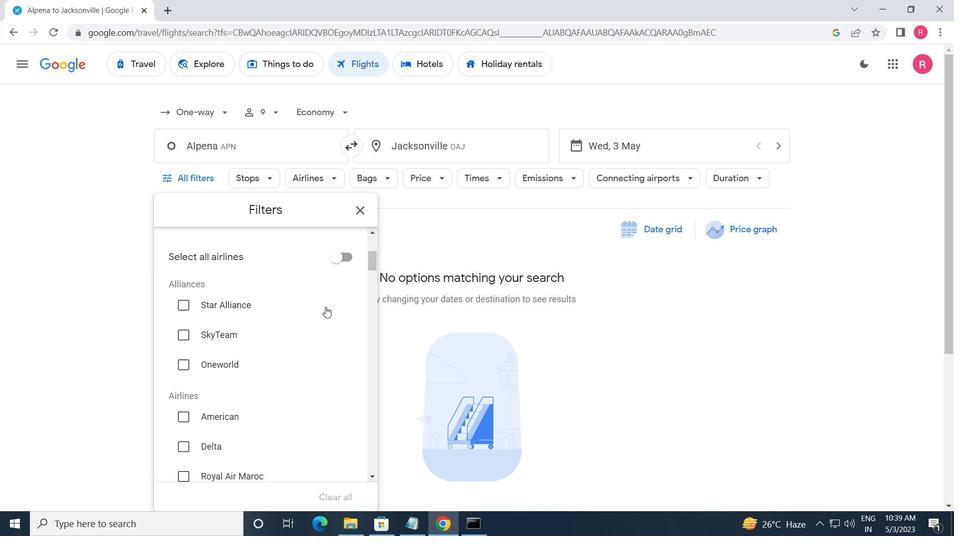 
Action: Mouse scrolled (325, 307) with delta (0, 0)
Screenshot: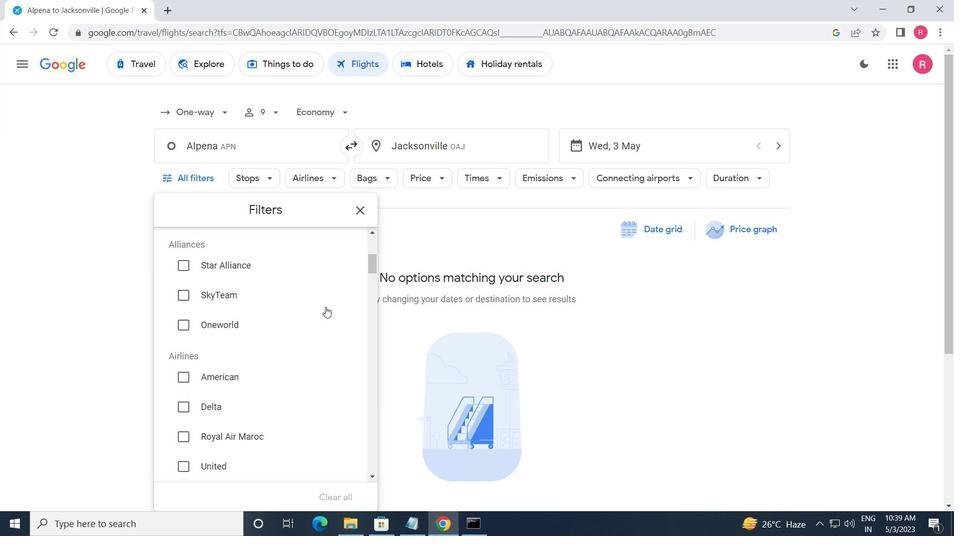 
Action: Mouse scrolled (325, 307) with delta (0, 0)
Screenshot: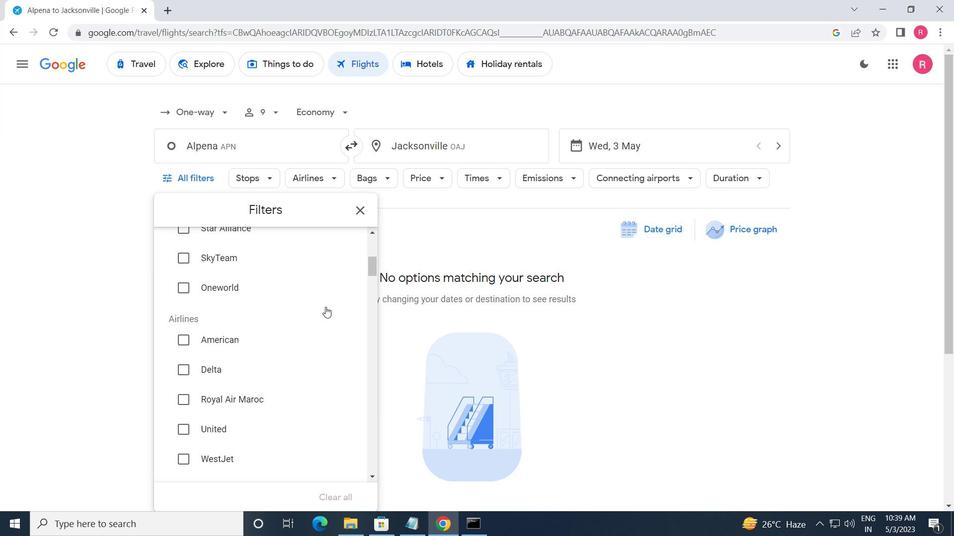 
Action: Mouse scrolled (325, 307) with delta (0, 0)
Screenshot: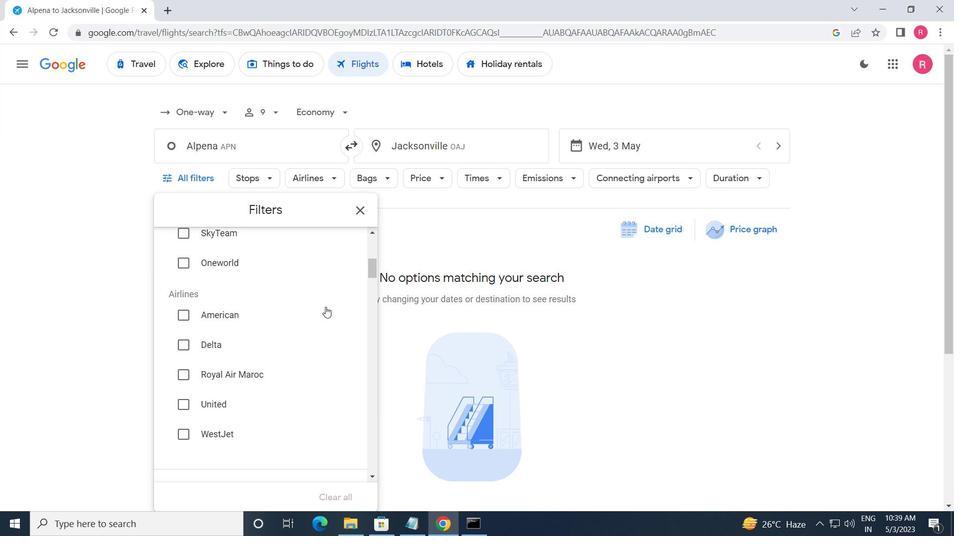 
Action: Mouse scrolled (325, 307) with delta (0, 0)
Screenshot: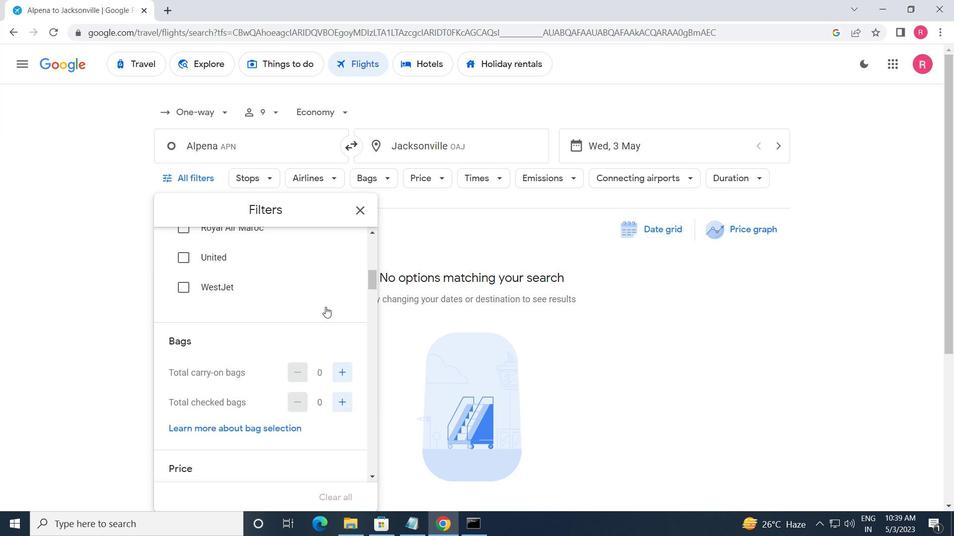 
Action: Mouse moved to (327, 301)
Screenshot: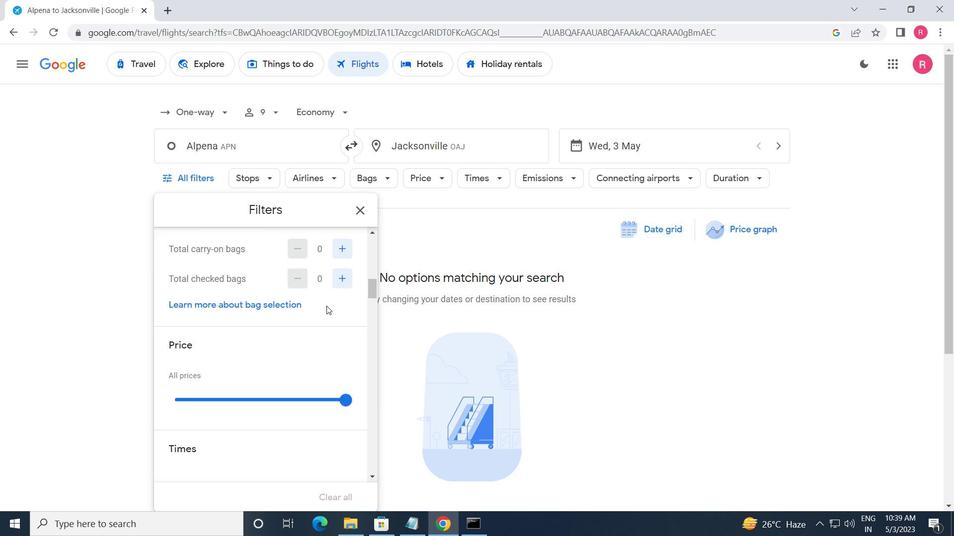 
Action: Mouse scrolled (327, 301) with delta (0, 0)
Screenshot: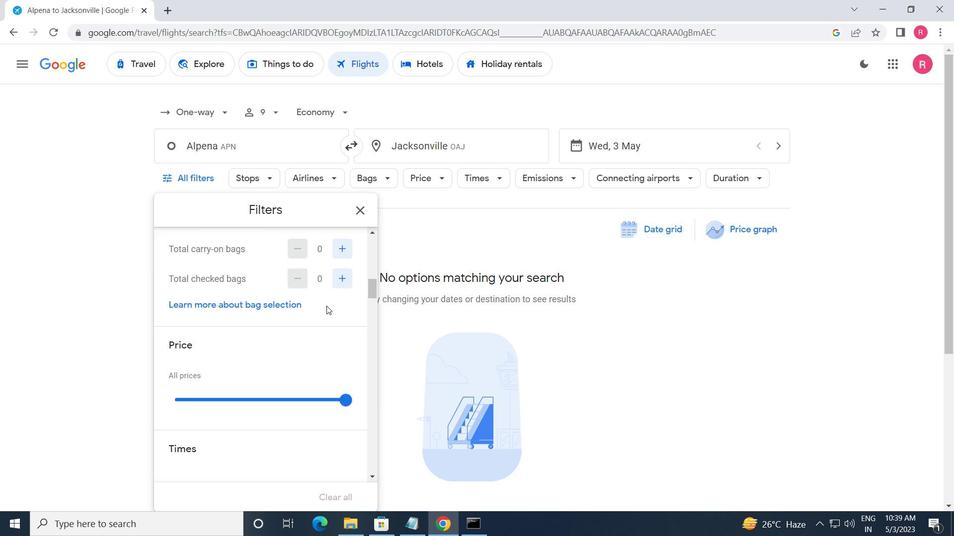 
Action: Mouse moved to (336, 306)
Screenshot: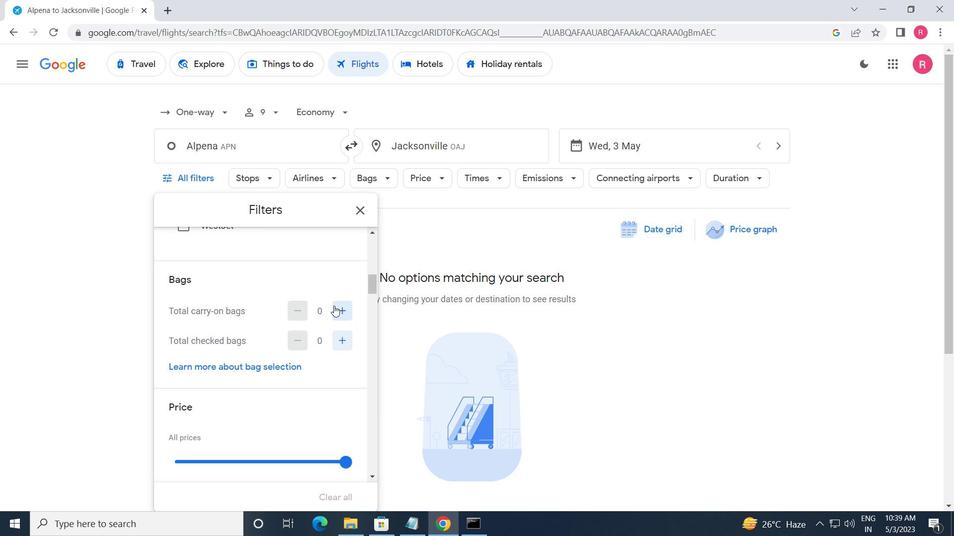 
Action: Mouse pressed left at (336, 306)
Screenshot: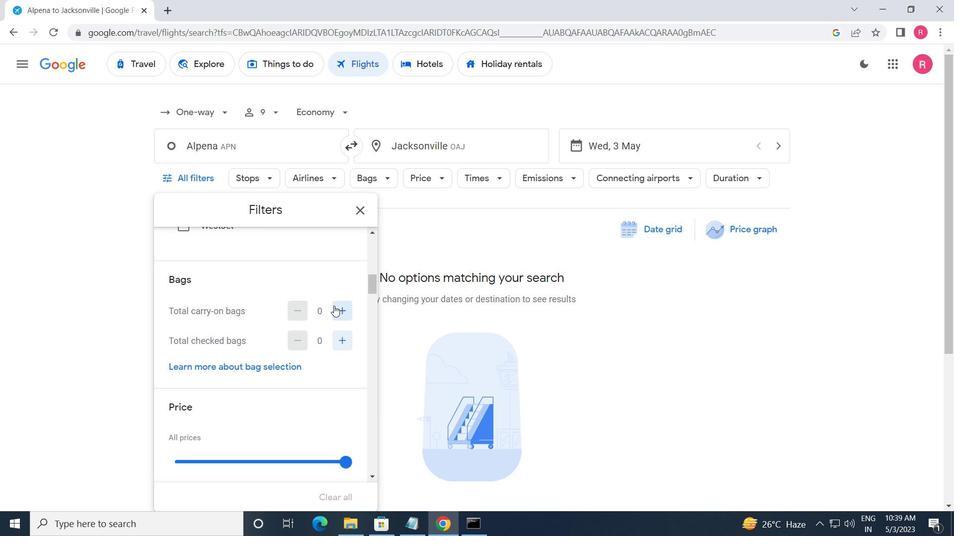 
Action: Mouse moved to (324, 315)
Screenshot: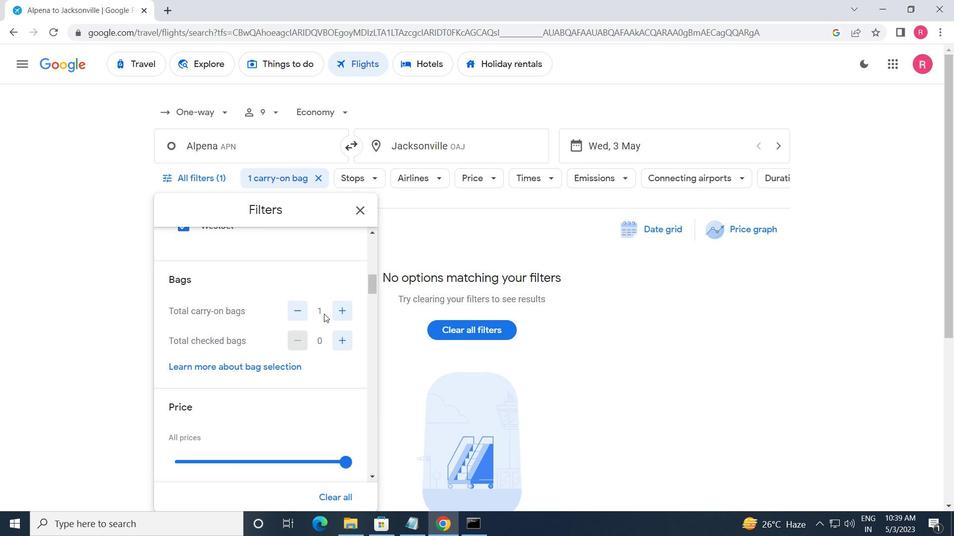 
Action: Mouse scrolled (324, 314) with delta (0, 0)
Screenshot: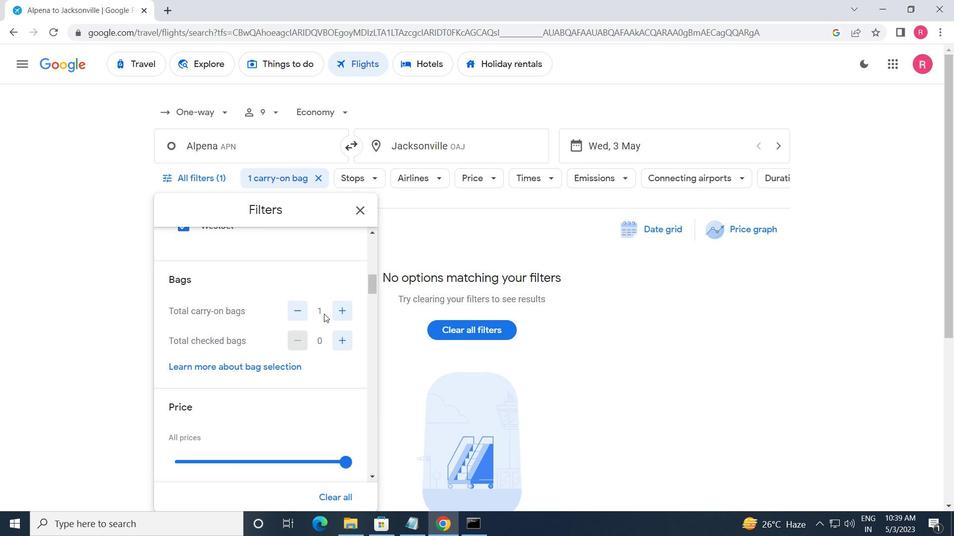 
Action: Mouse moved to (324, 316)
Screenshot: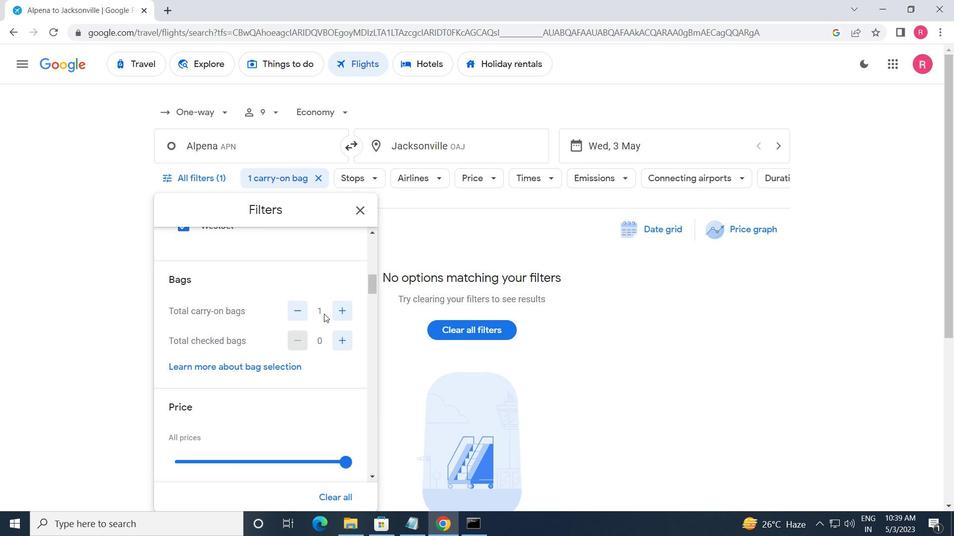 
Action: Mouse scrolled (324, 315) with delta (0, 0)
Screenshot: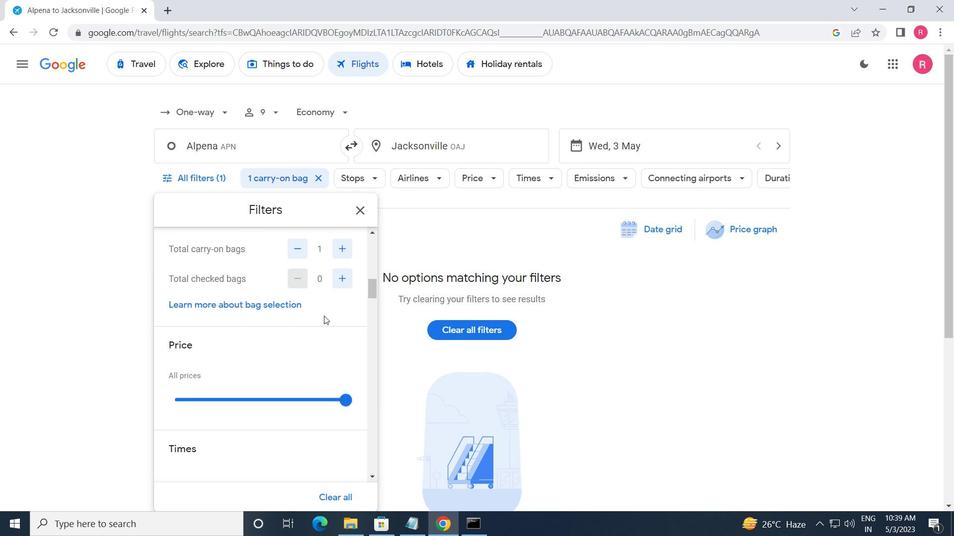 
Action: Mouse scrolled (324, 315) with delta (0, 0)
Screenshot: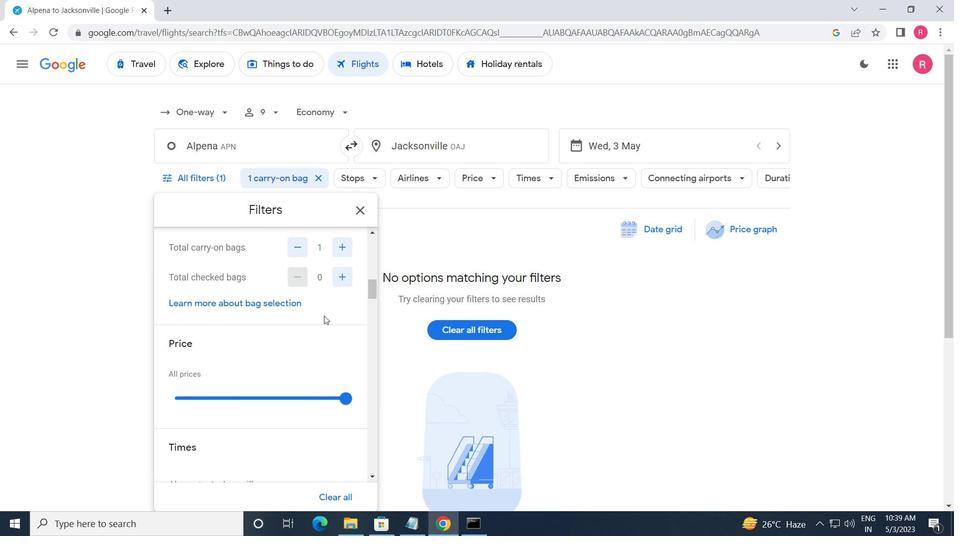 
Action: Mouse scrolled (324, 316) with delta (0, 0)
Screenshot: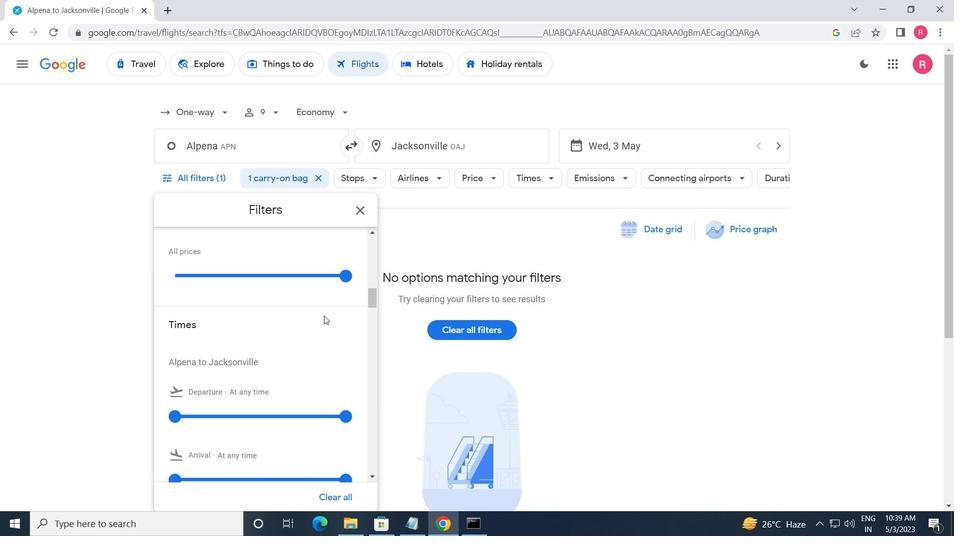 
Action: Mouse moved to (347, 329)
Screenshot: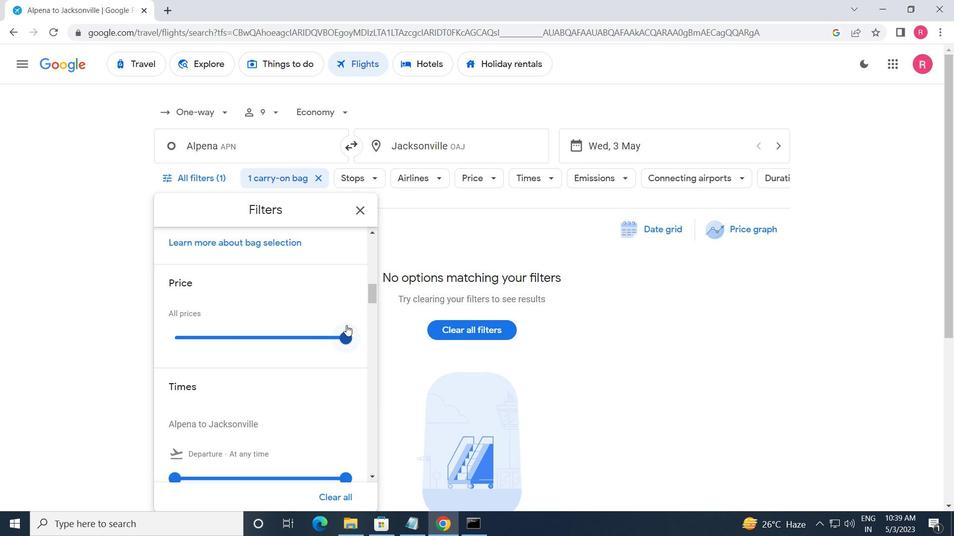 
Action: Mouse pressed left at (347, 329)
Screenshot: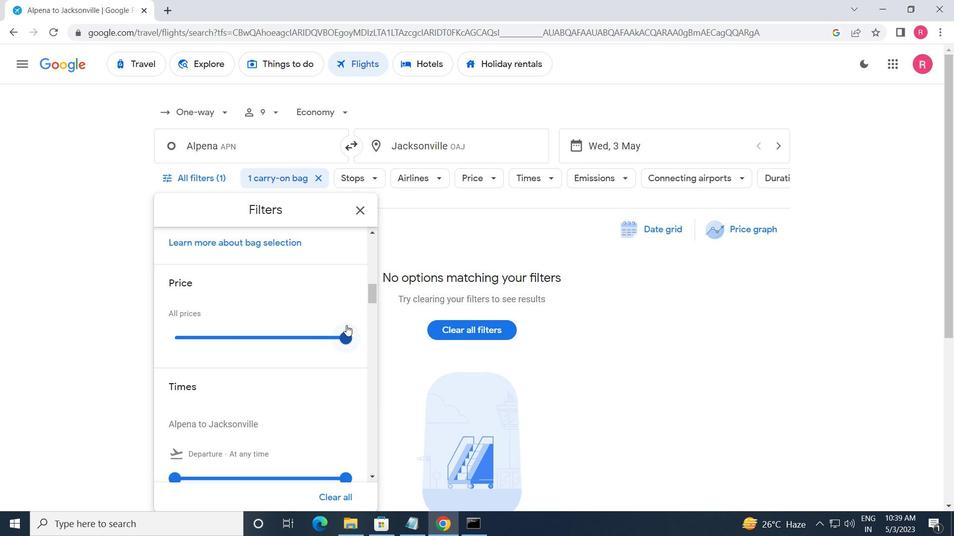 
Action: Mouse moved to (316, 370)
Screenshot: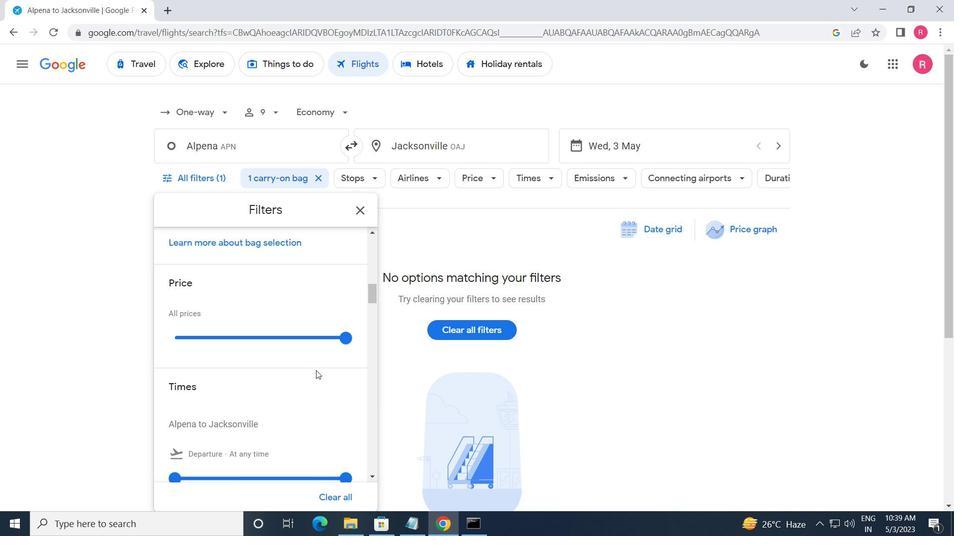 
Action: Mouse scrolled (316, 369) with delta (0, 0)
Screenshot: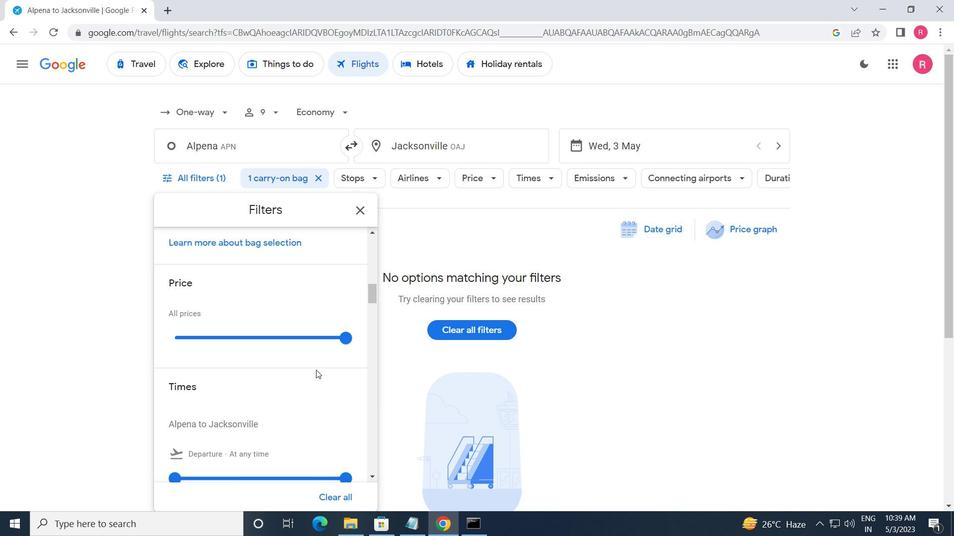 
Action: Mouse scrolled (316, 369) with delta (0, 0)
Screenshot: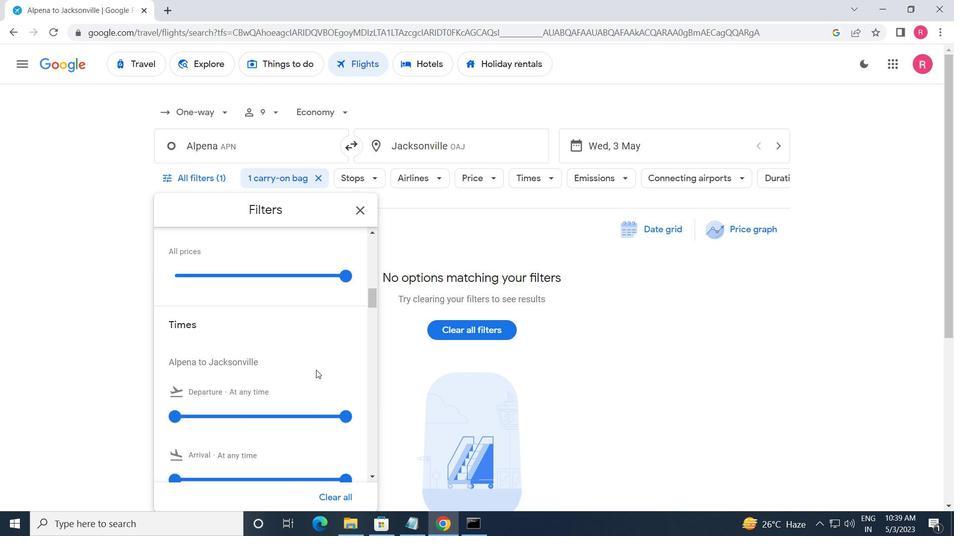 
Action: Mouse scrolled (316, 369) with delta (0, 0)
Screenshot: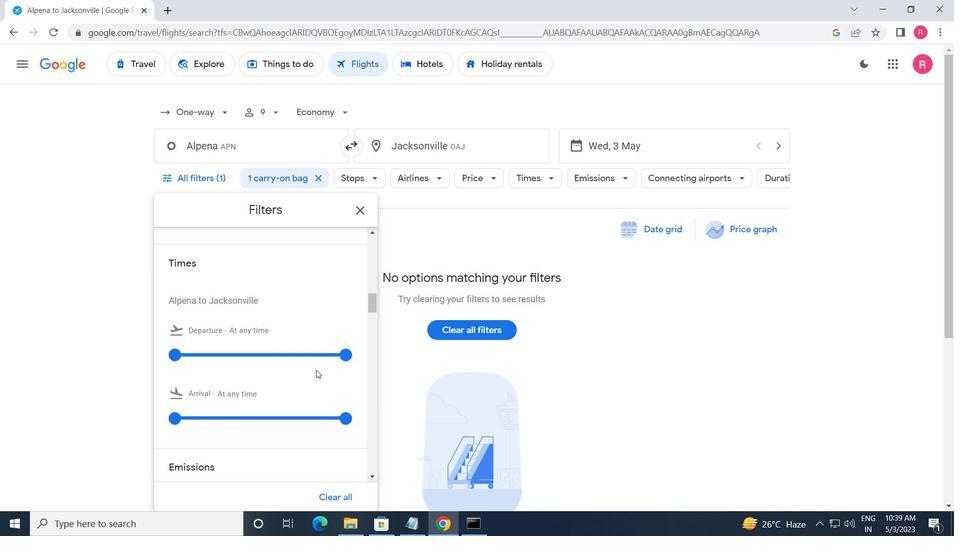 
Action: Mouse scrolled (316, 369) with delta (0, 0)
Screenshot: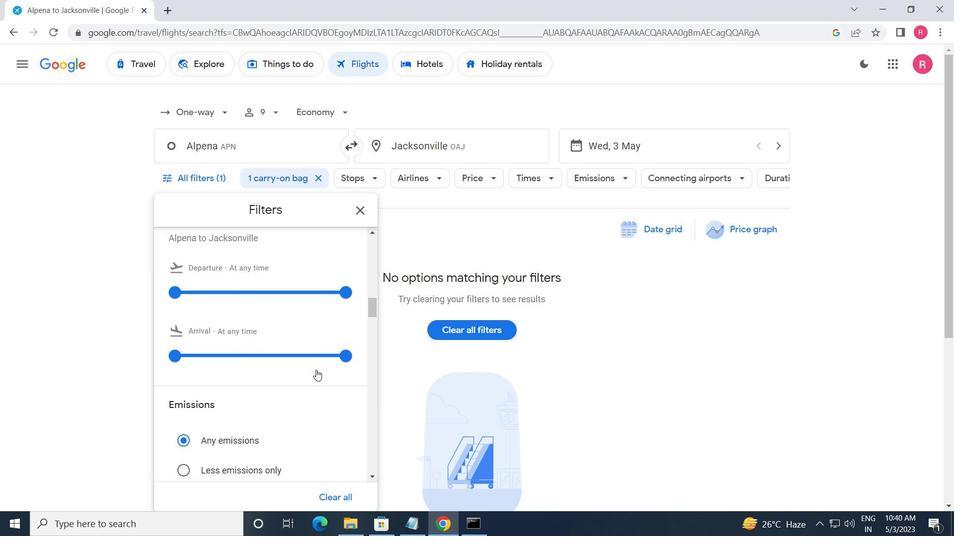 
Action: Mouse scrolled (316, 369) with delta (0, 0)
Screenshot: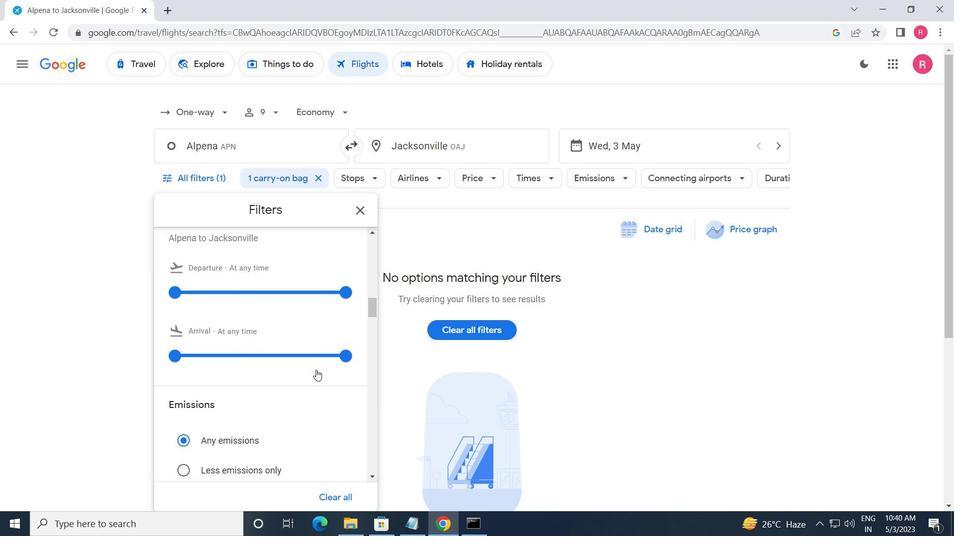 
Action: Mouse moved to (257, 292)
Screenshot: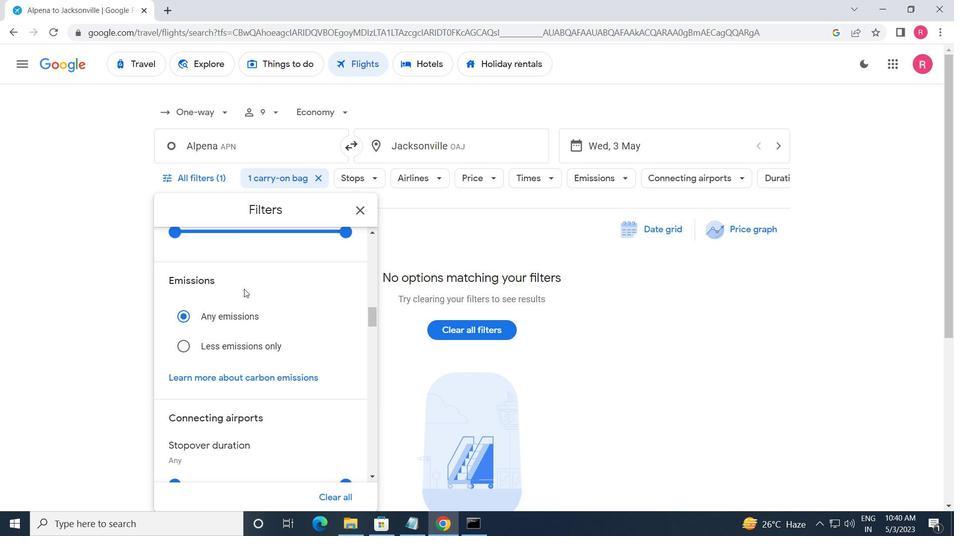 
Action: Mouse scrolled (257, 293) with delta (0, 0)
Screenshot: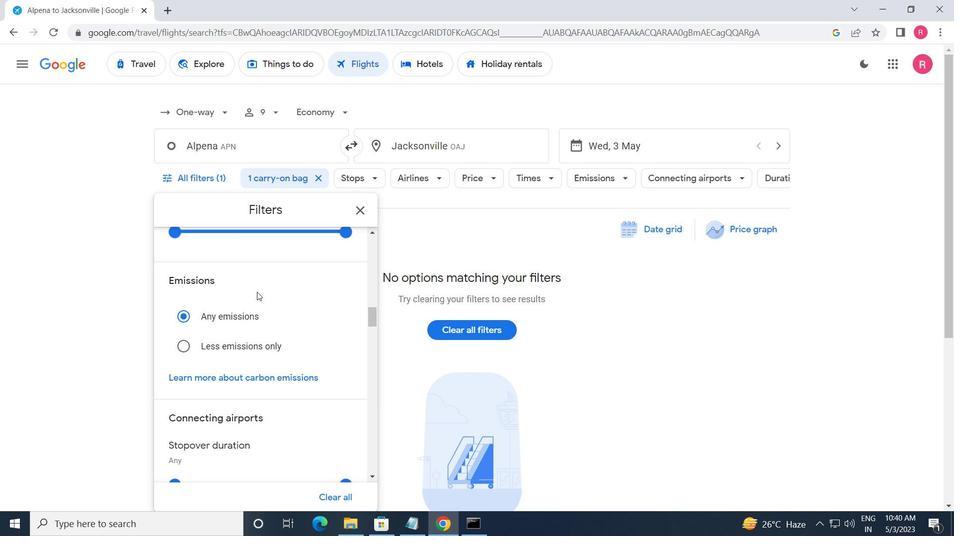 
Action: Mouse scrolled (257, 293) with delta (0, 0)
Screenshot: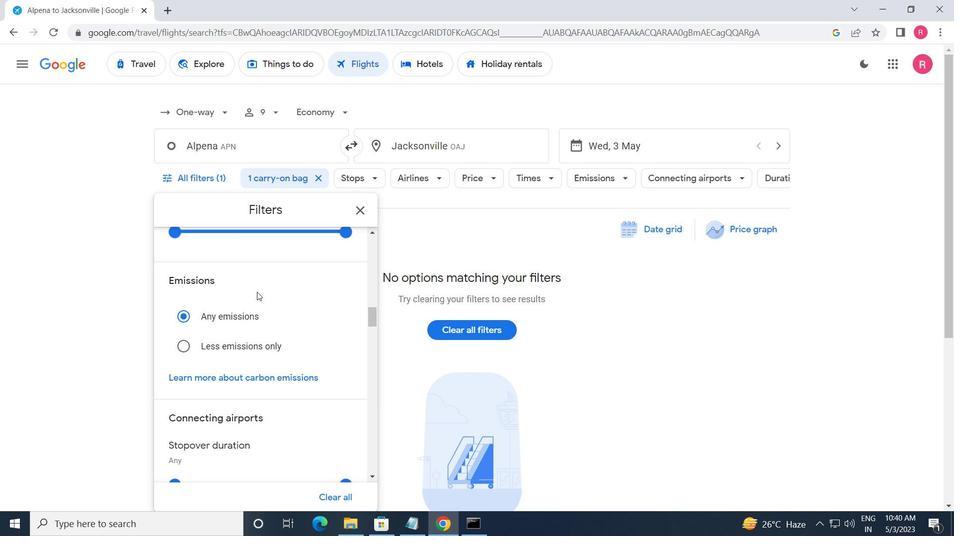 
Action: Mouse moved to (176, 284)
Screenshot: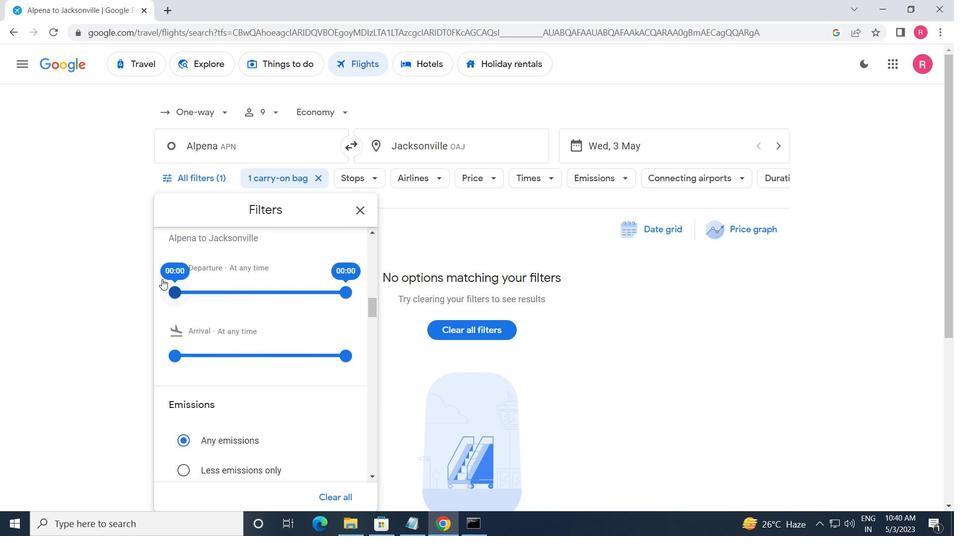 
Action: Mouse pressed left at (176, 284)
Screenshot: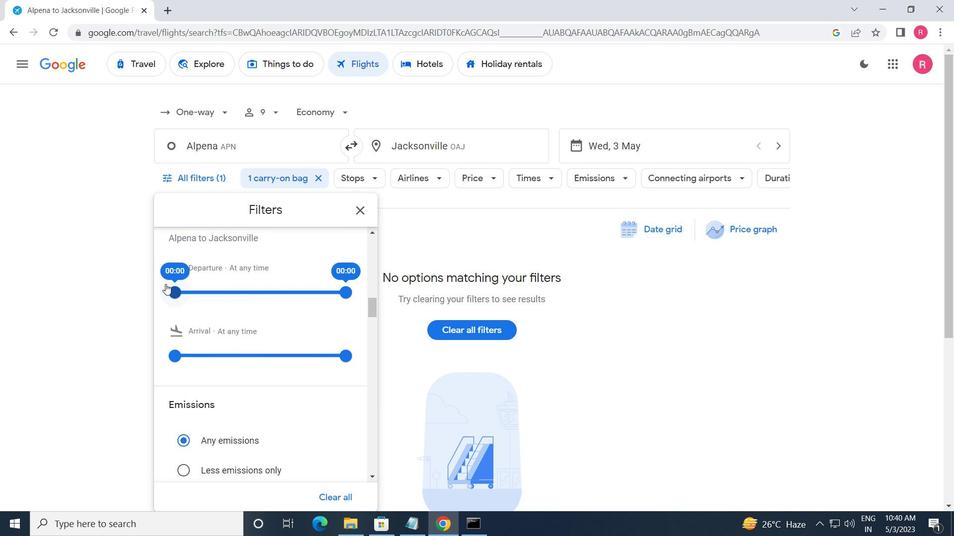 
Action: Mouse moved to (342, 297)
Screenshot: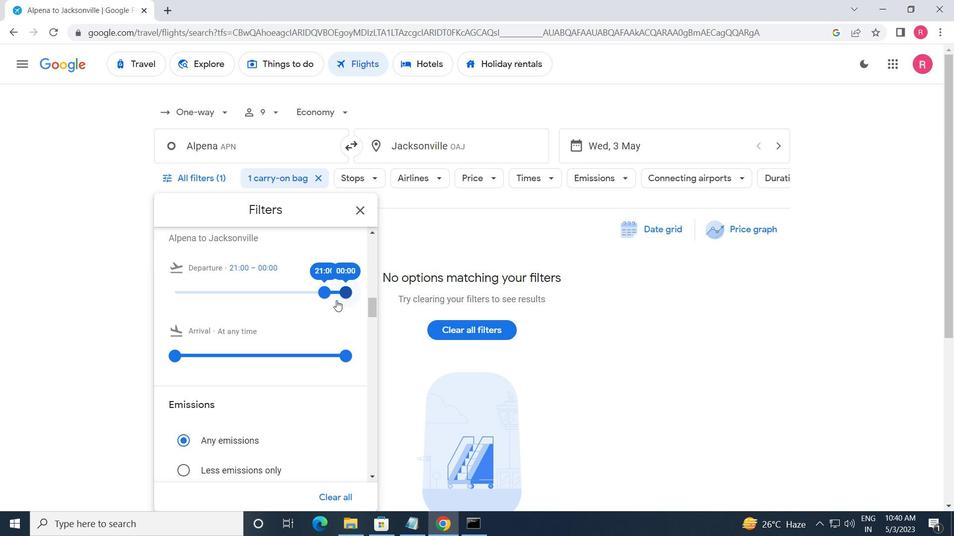 
Action: Mouse pressed left at (342, 297)
Screenshot: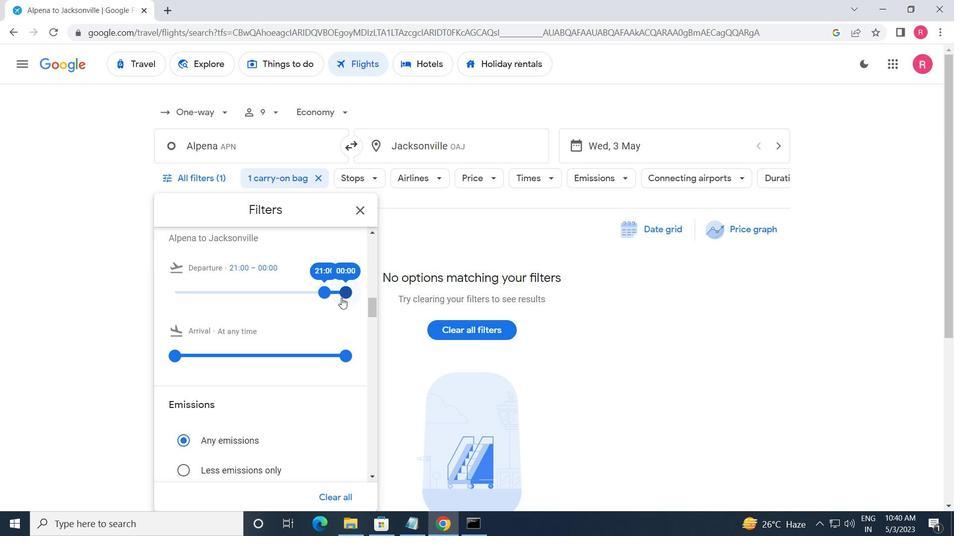 
Action: Mouse moved to (360, 211)
Screenshot: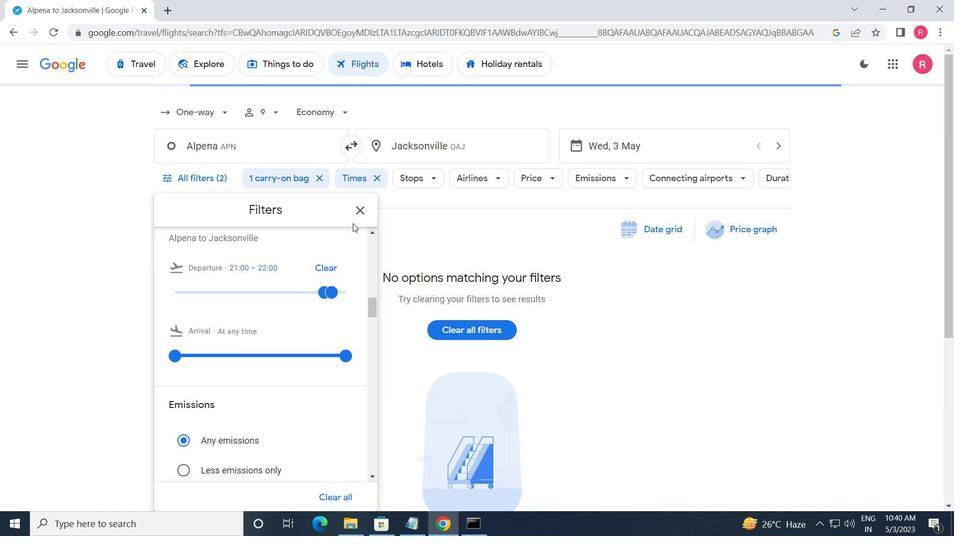 
Action: Mouse pressed left at (360, 211)
Screenshot: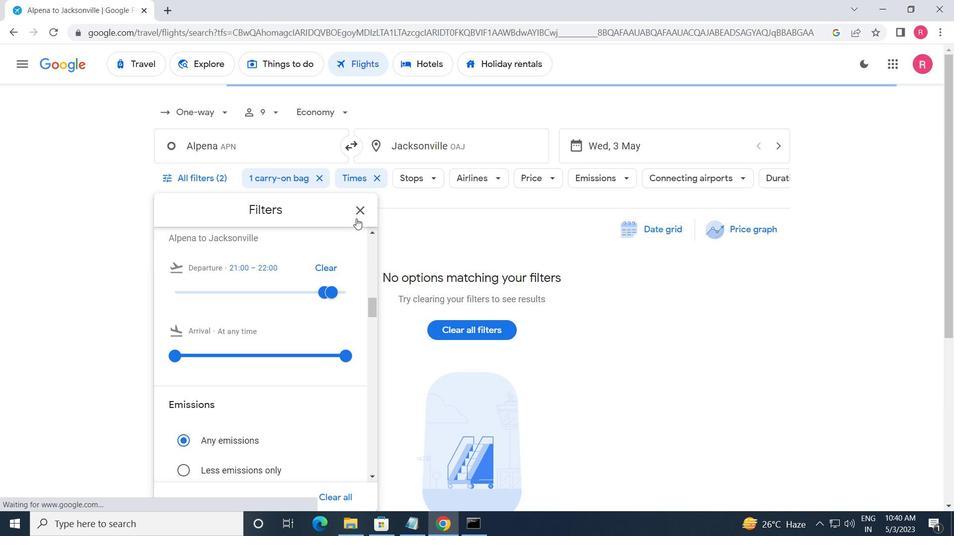 
Action: Mouse moved to (351, 248)
Screenshot: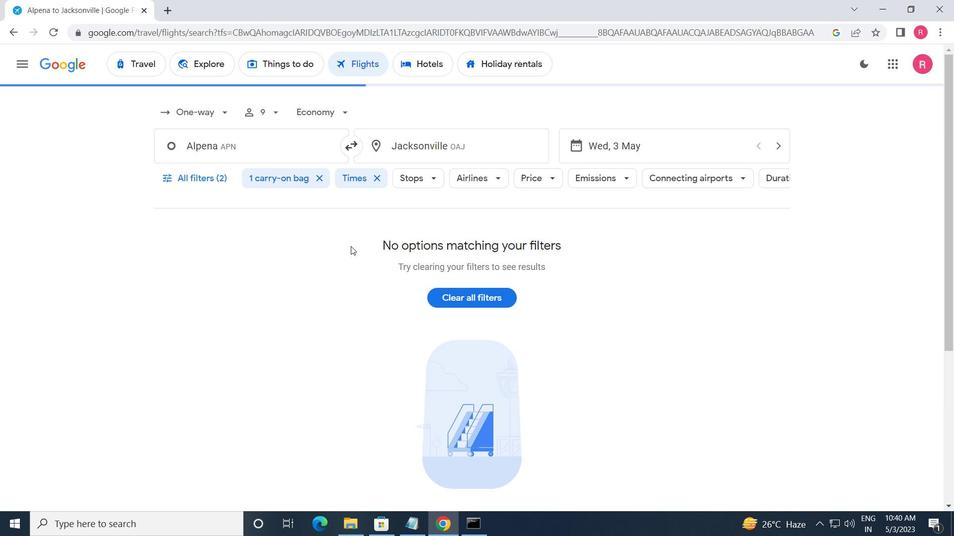 
